 Task: Open independent contractor agreement by upwork template from the template gallery.
Action: Mouse moved to (58, 116)
Screenshot: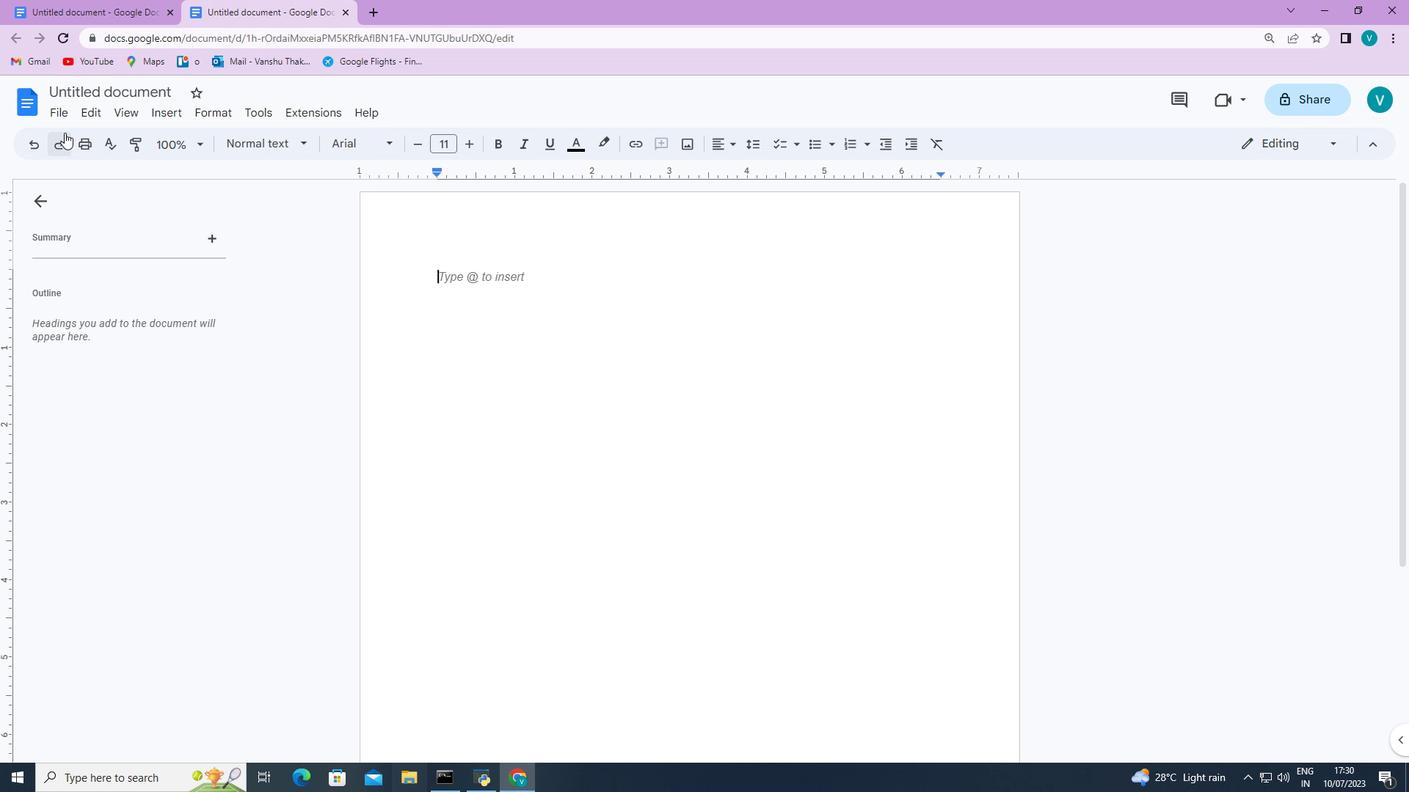 
Action: Mouse pressed left at (58, 116)
Screenshot: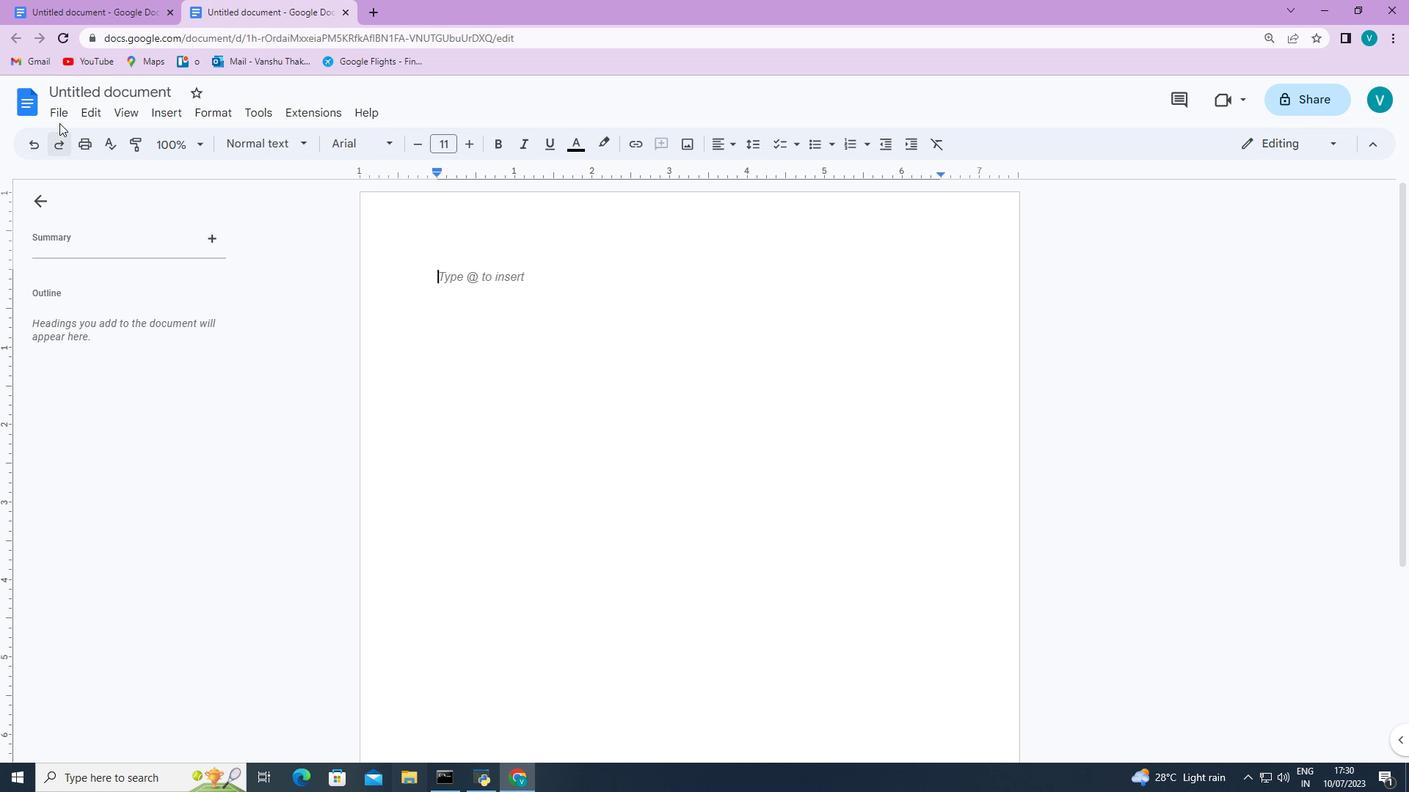 
Action: Mouse moved to (82, 132)
Screenshot: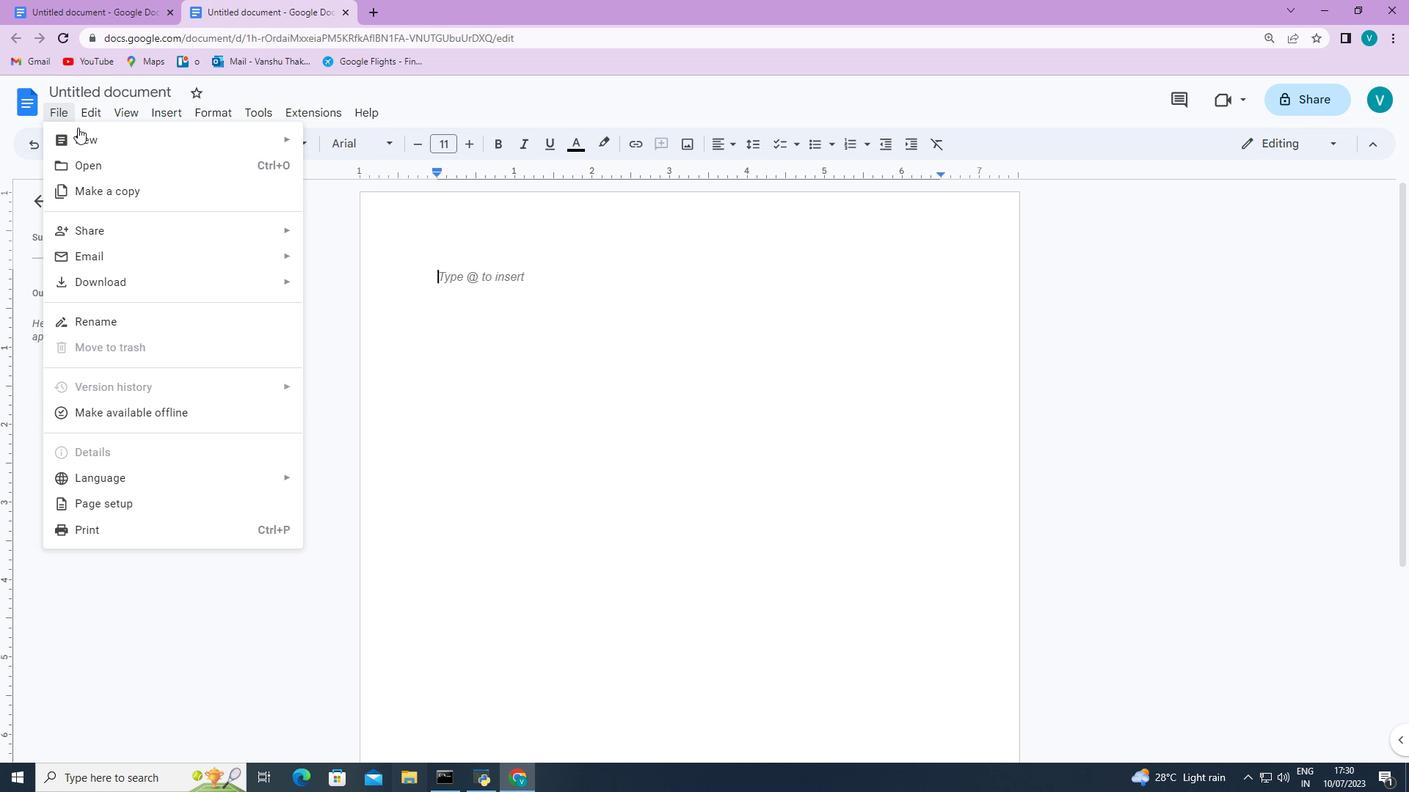 
Action: Mouse pressed left at (82, 132)
Screenshot: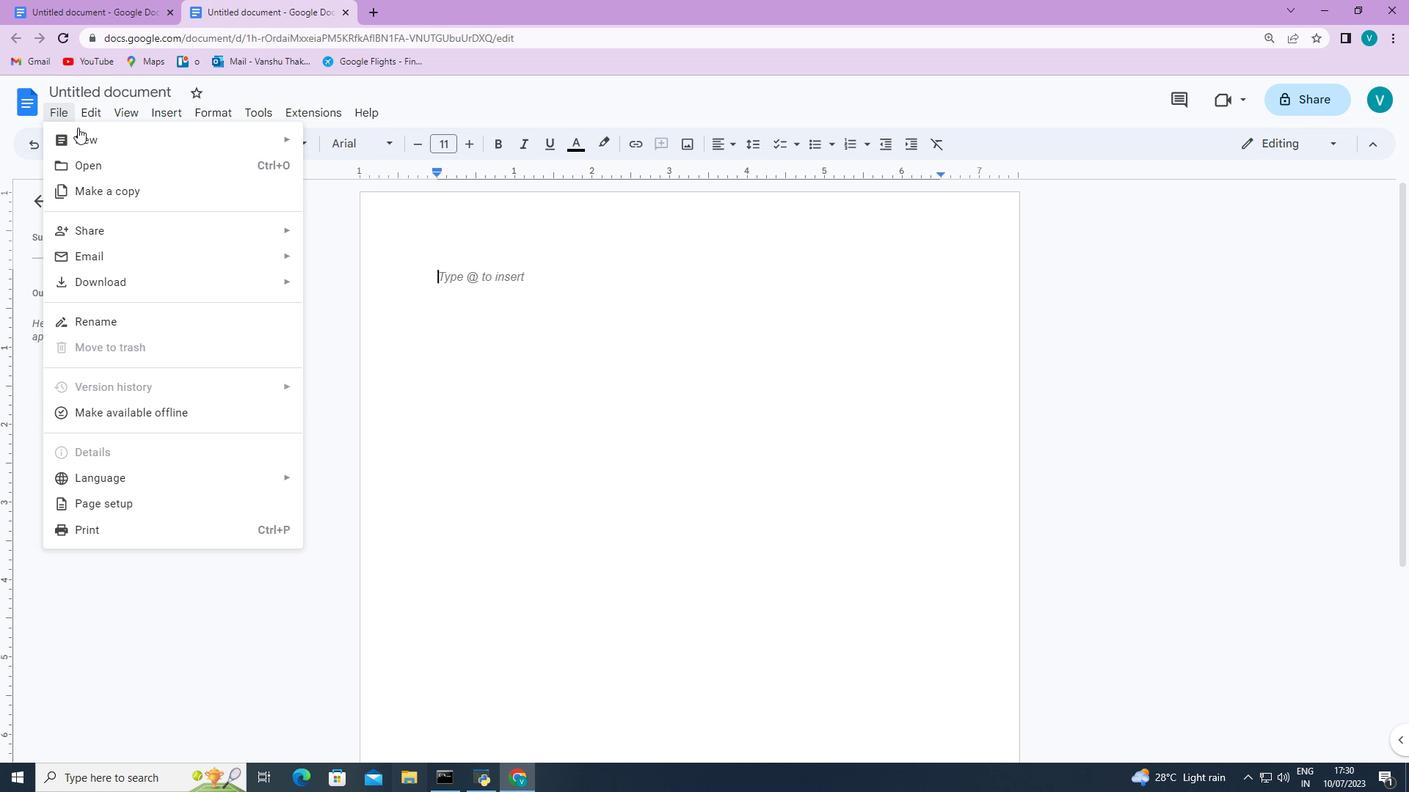 
Action: Mouse moved to (353, 175)
Screenshot: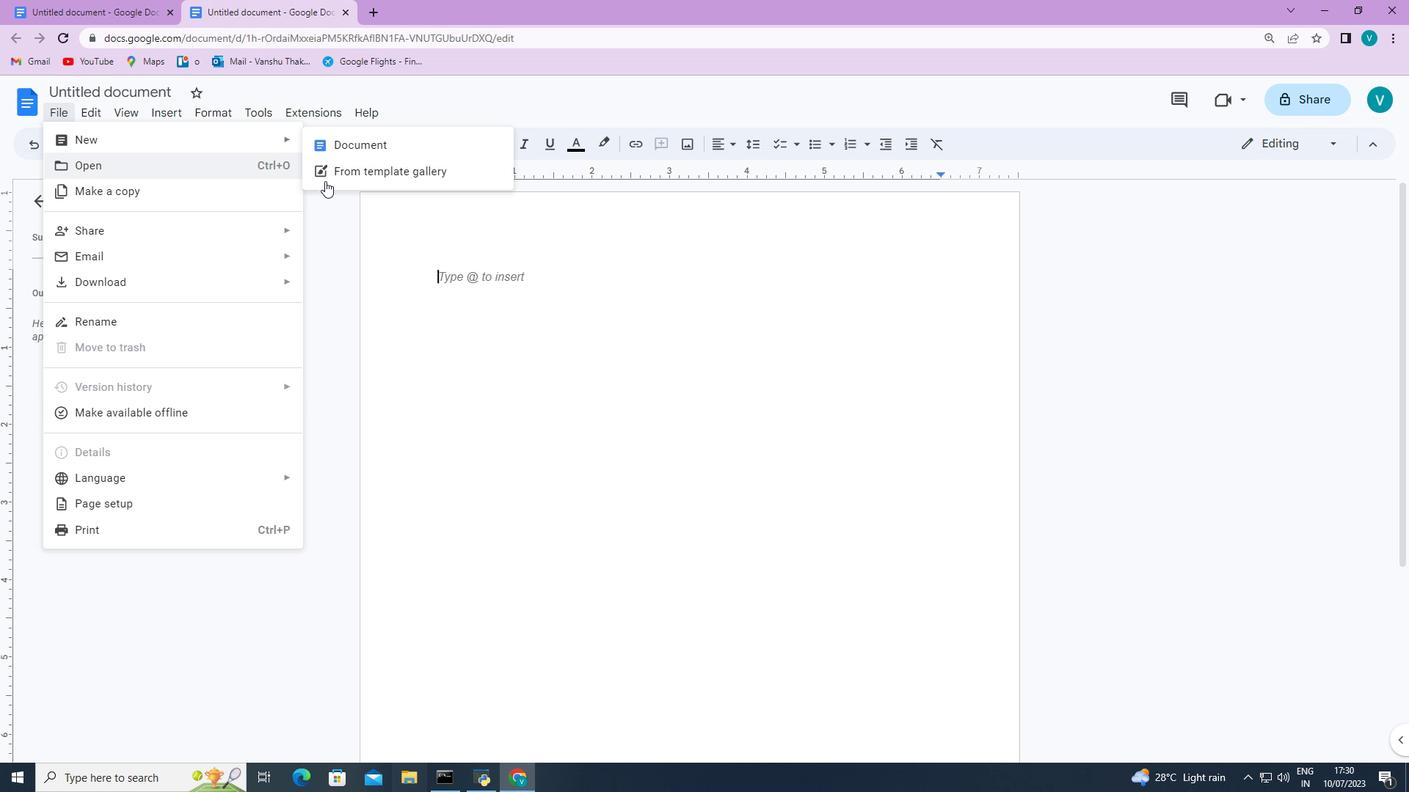 
Action: Mouse pressed left at (353, 175)
Screenshot: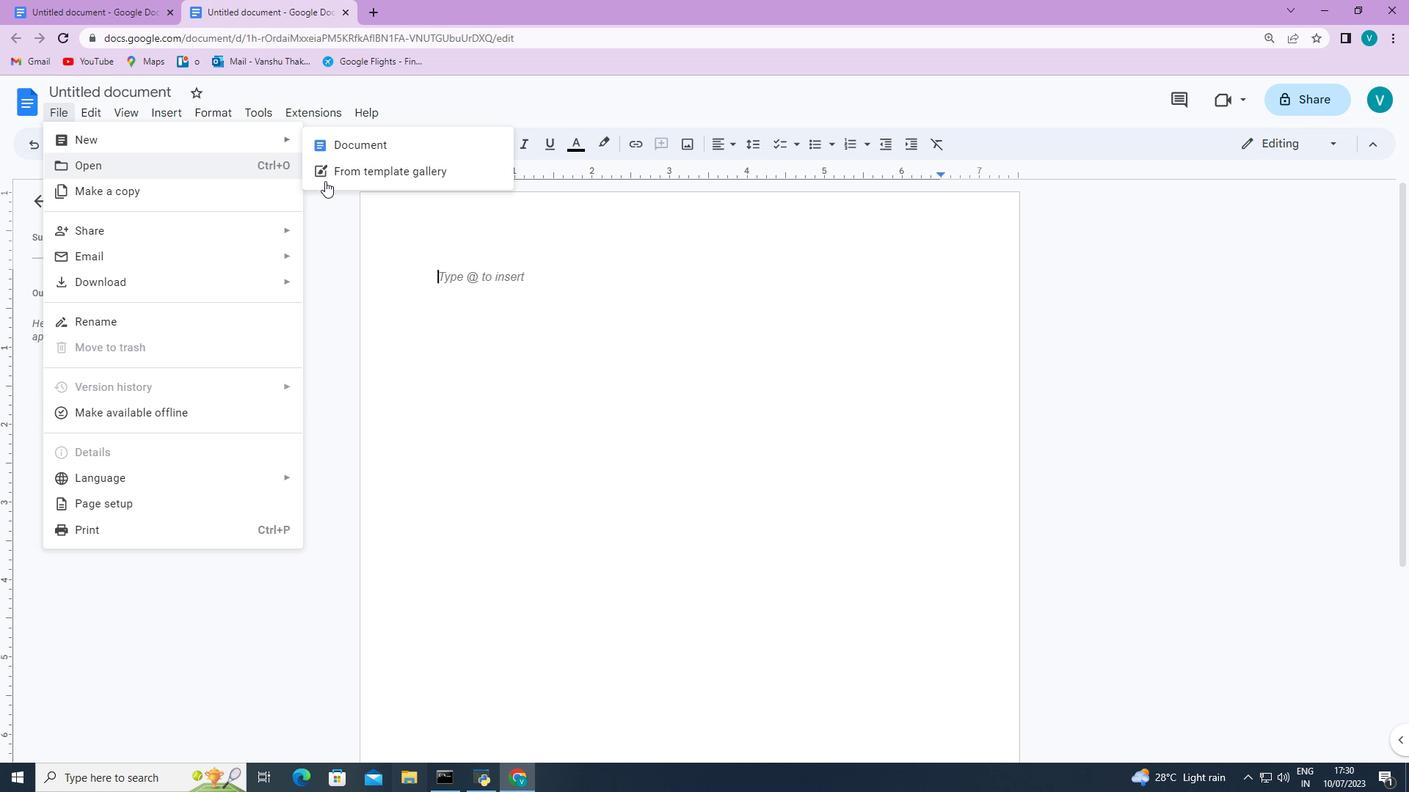 
Action: Mouse moved to (527, 349)
Screenshot: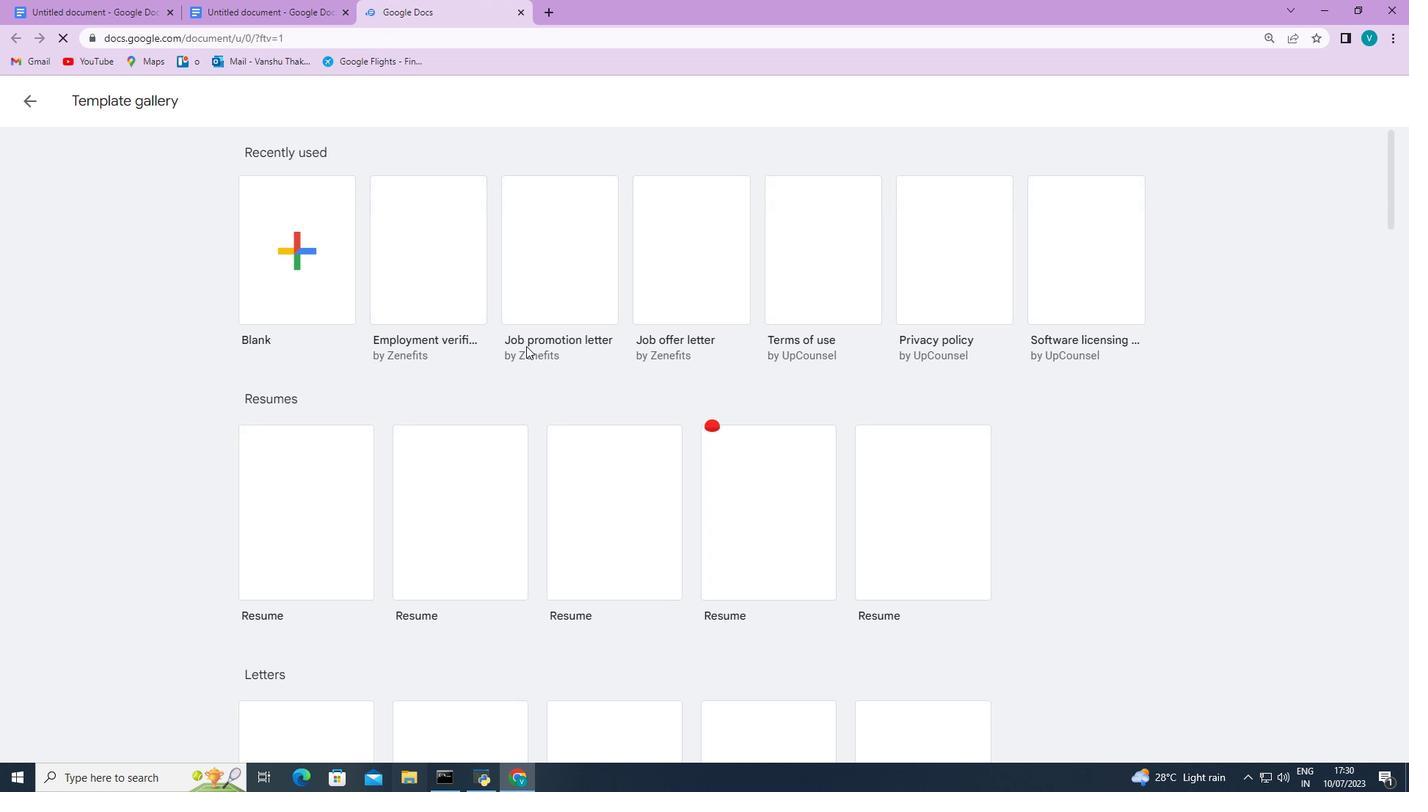 
Action: Mouse scrolled (527, 347) with delta (0, 0)
Screenshot: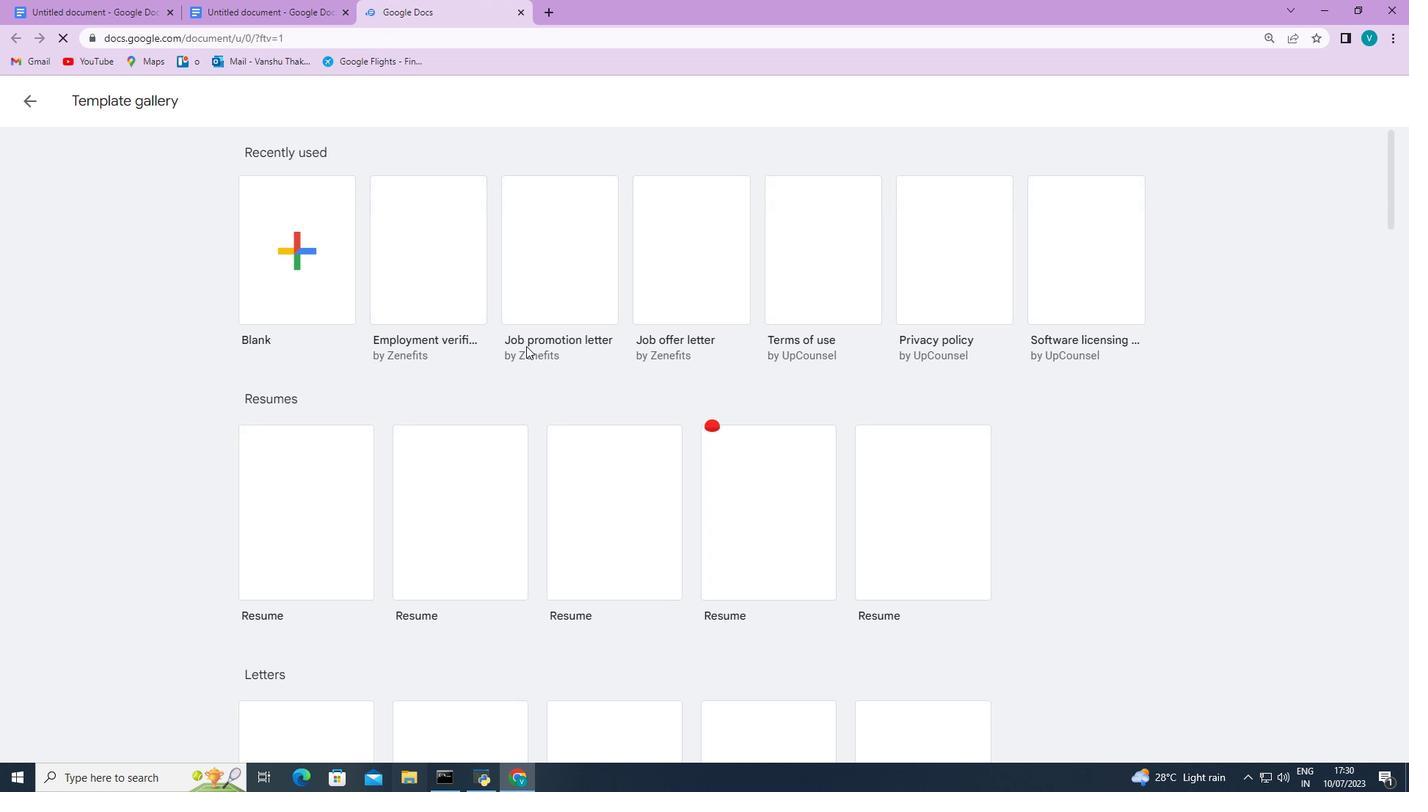
Action: Mouse moved to (530, 352)
Screenshot: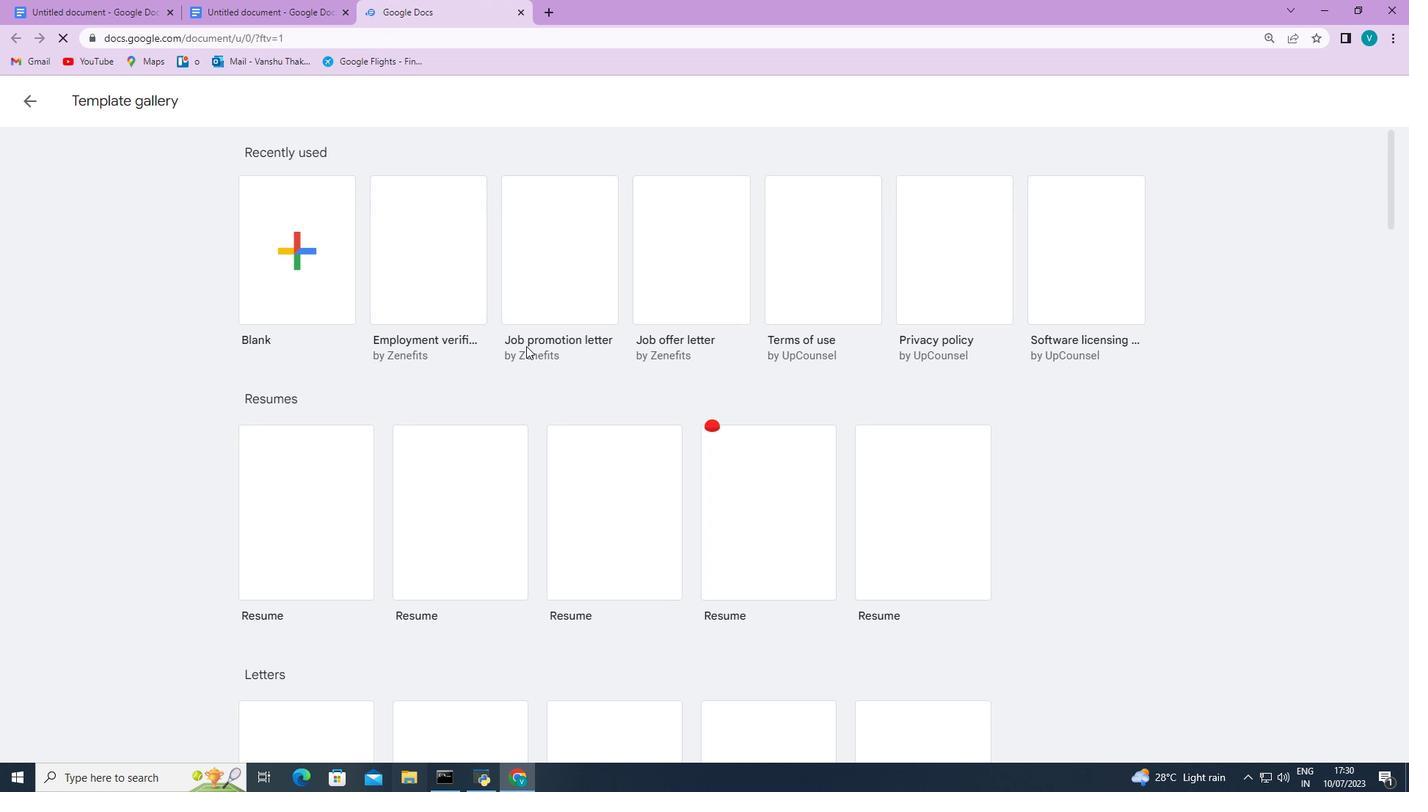 
Action: Mouse scrolled (530, 351) with delta (0, 0)
Screenshot: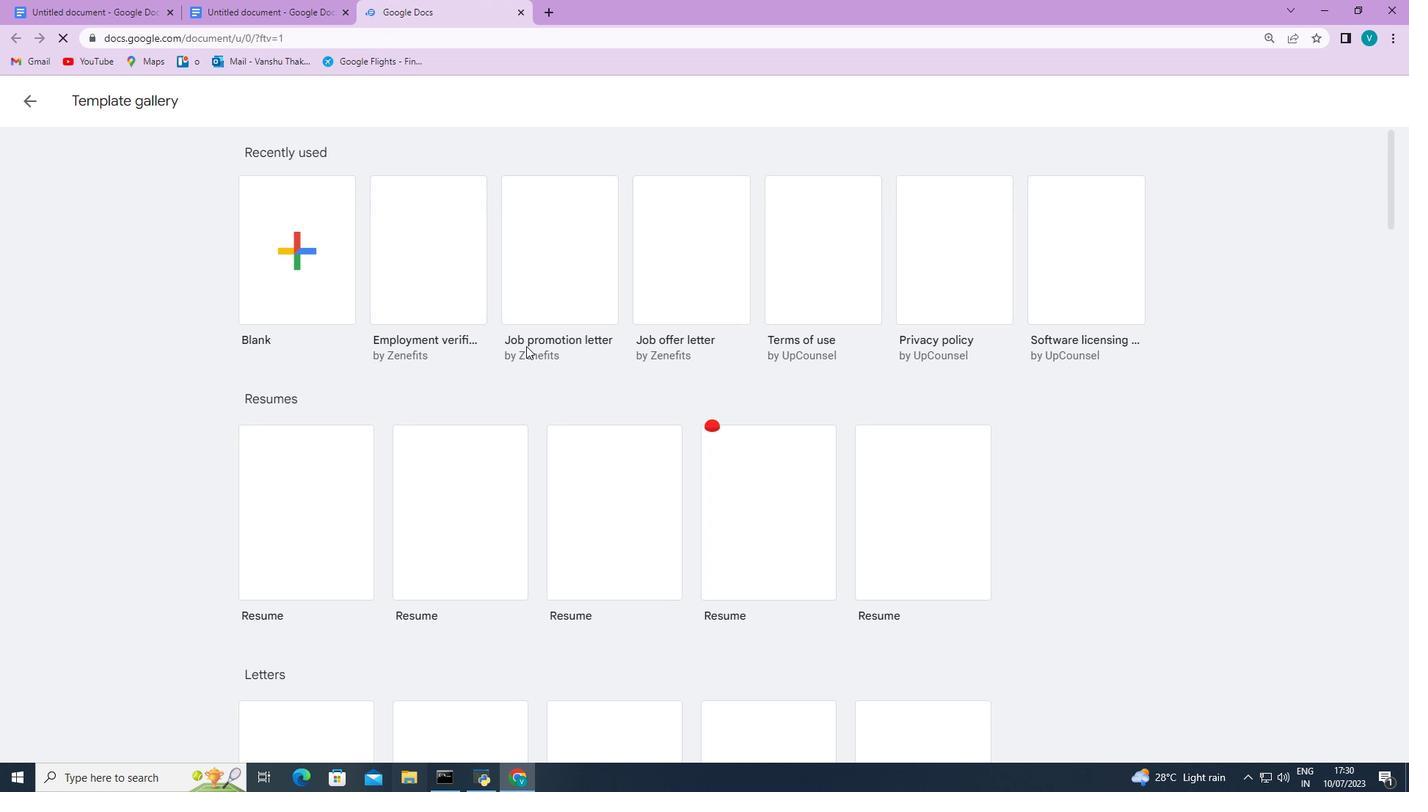 
Action: Mouse moved to (531, 355)
Screenshot: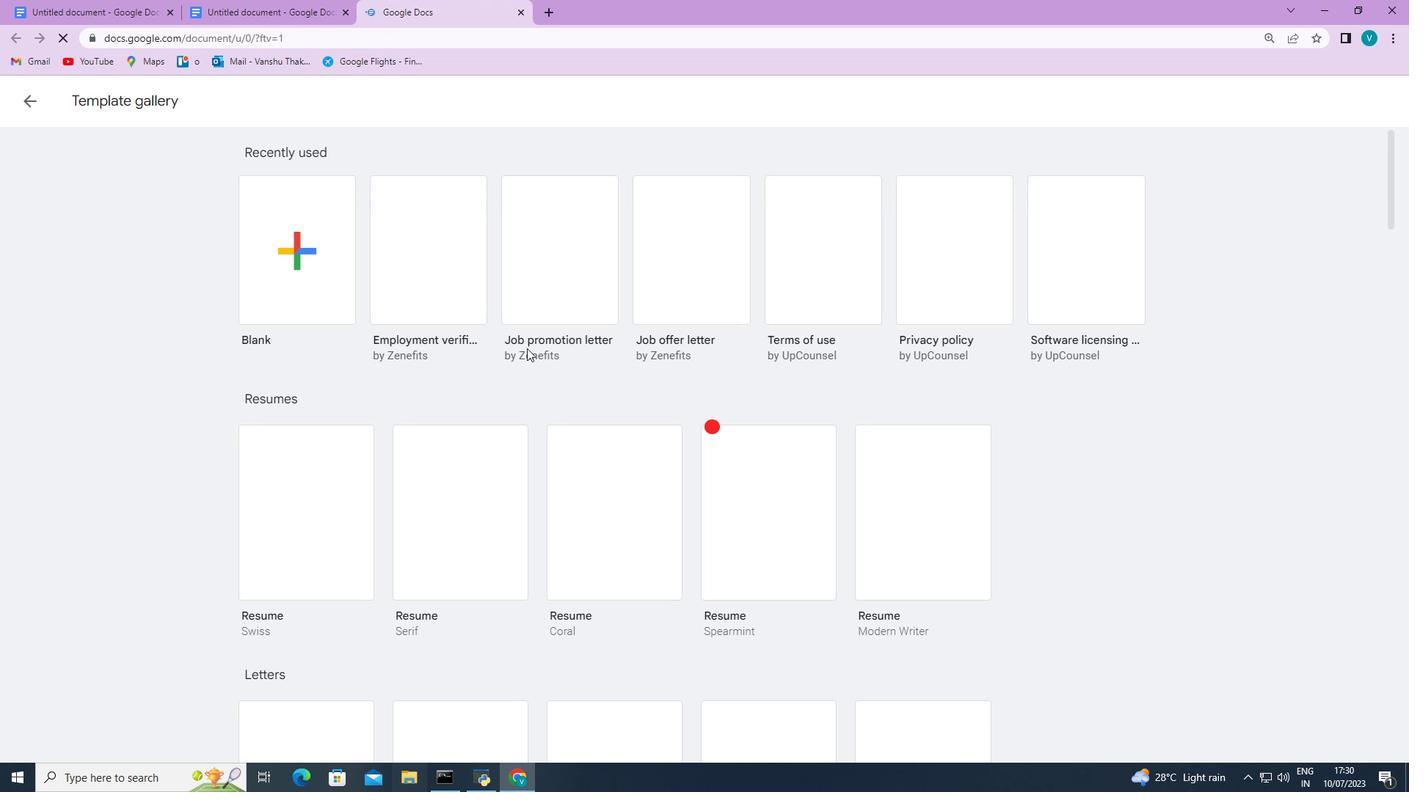 
Action: Mouse scrolled (531, 354) with delta (0, 0)
Screenshot: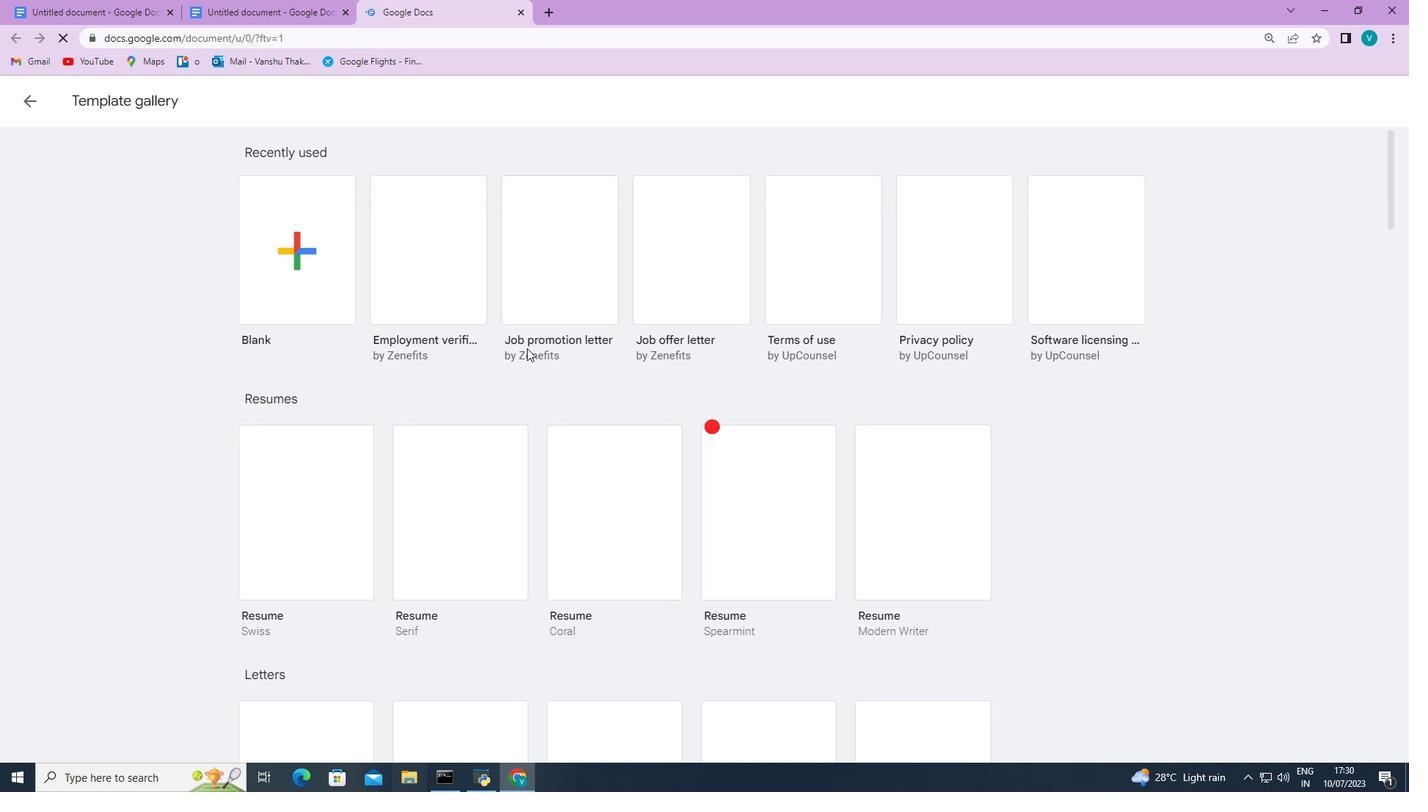 
Action: Mouse moved to (532, 356)
Screenshot: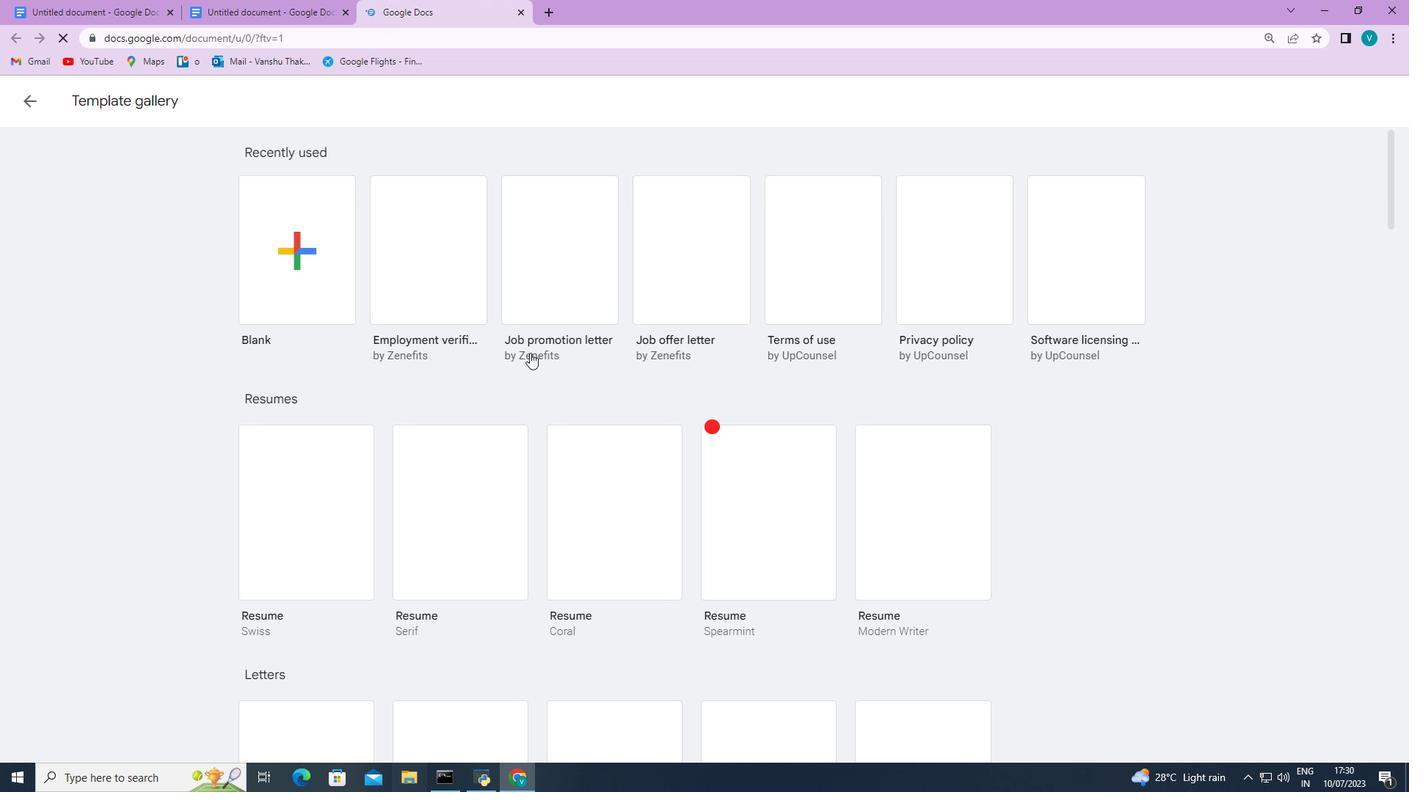 
Action: Mouse scrolled (532, 355) with delta (0, 0)
Screenshot: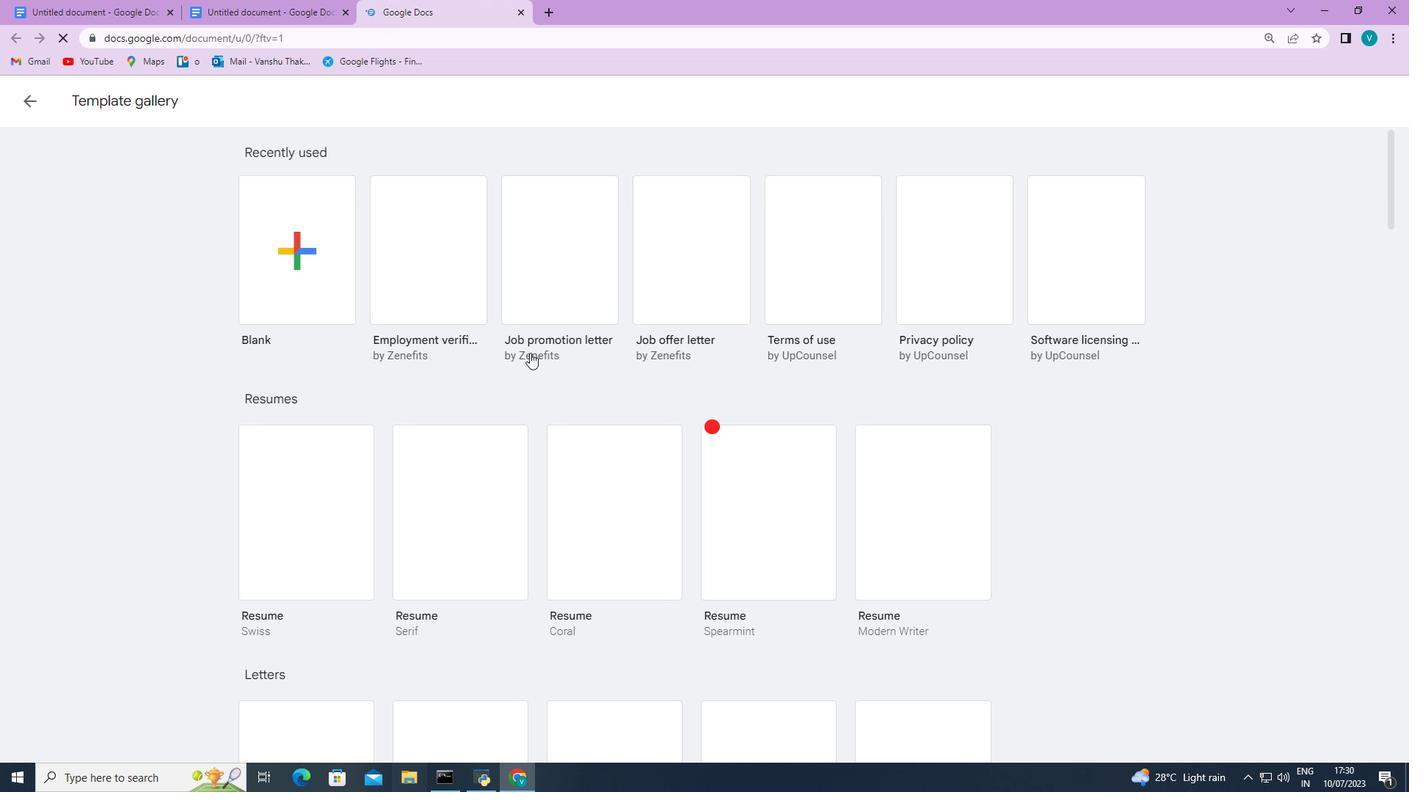 
Action: Mouse moved to (532, 356)
Screenshot: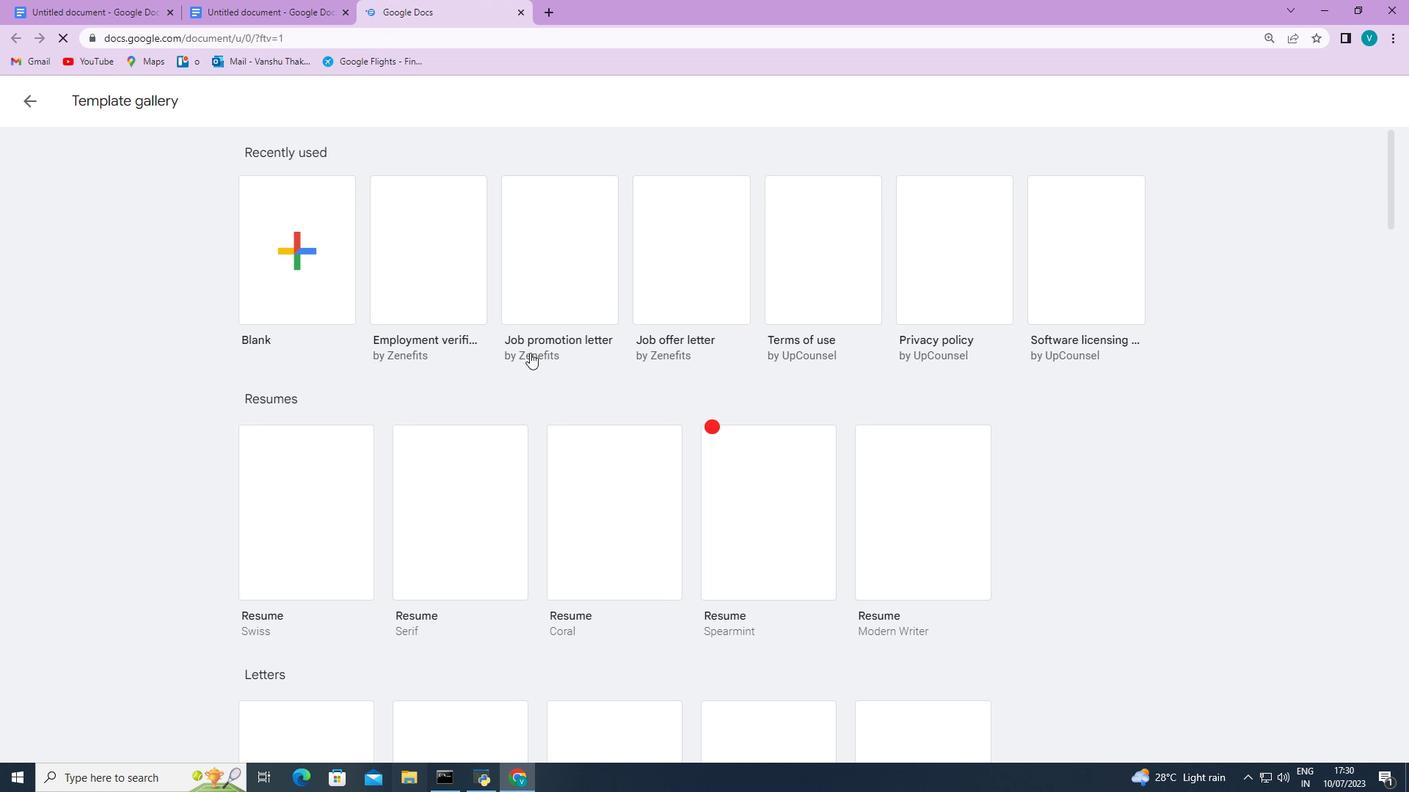 
Action: Mouse scrolled (532, 355) with delta (0, 0)
Screenshot: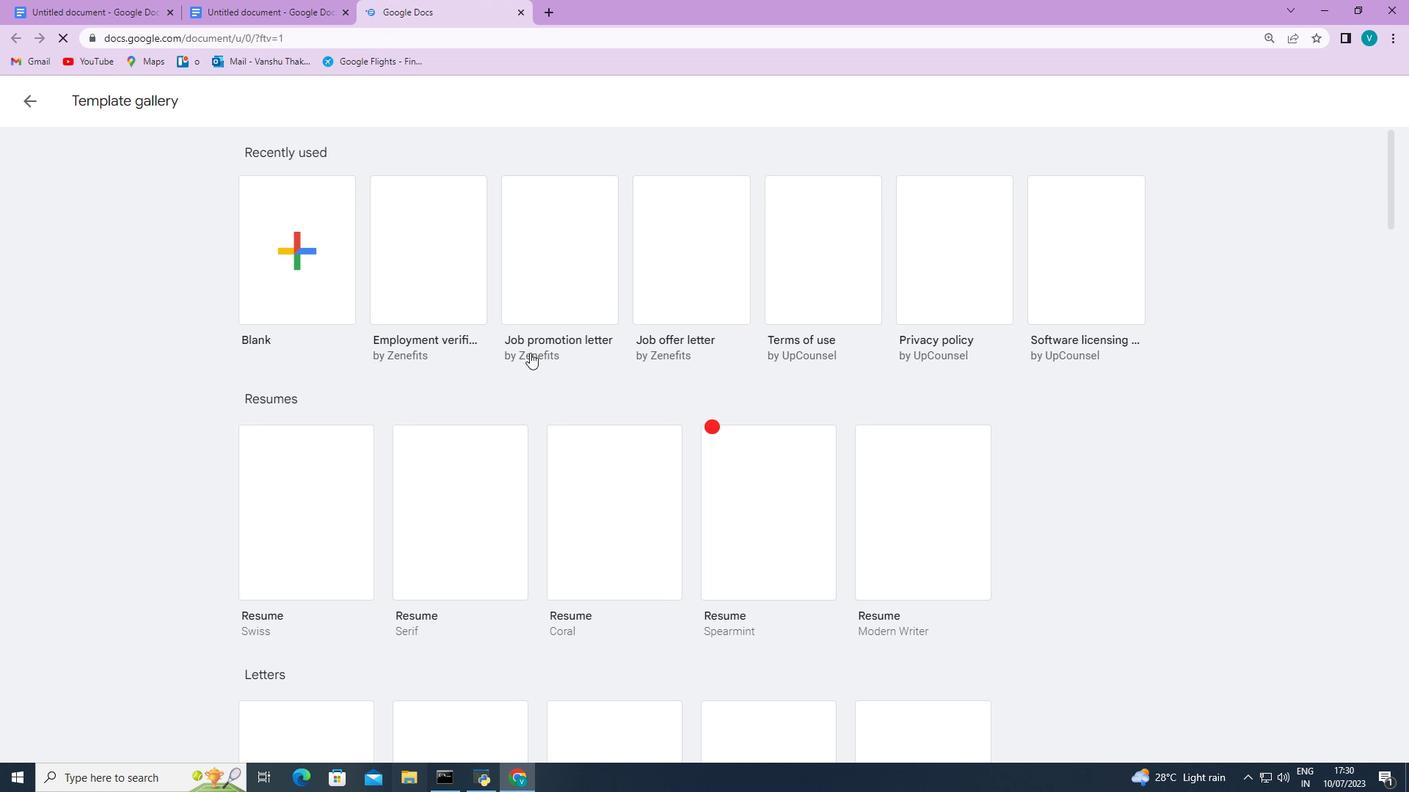 
Action: Mouse moved to (532, 356)
Screenshot: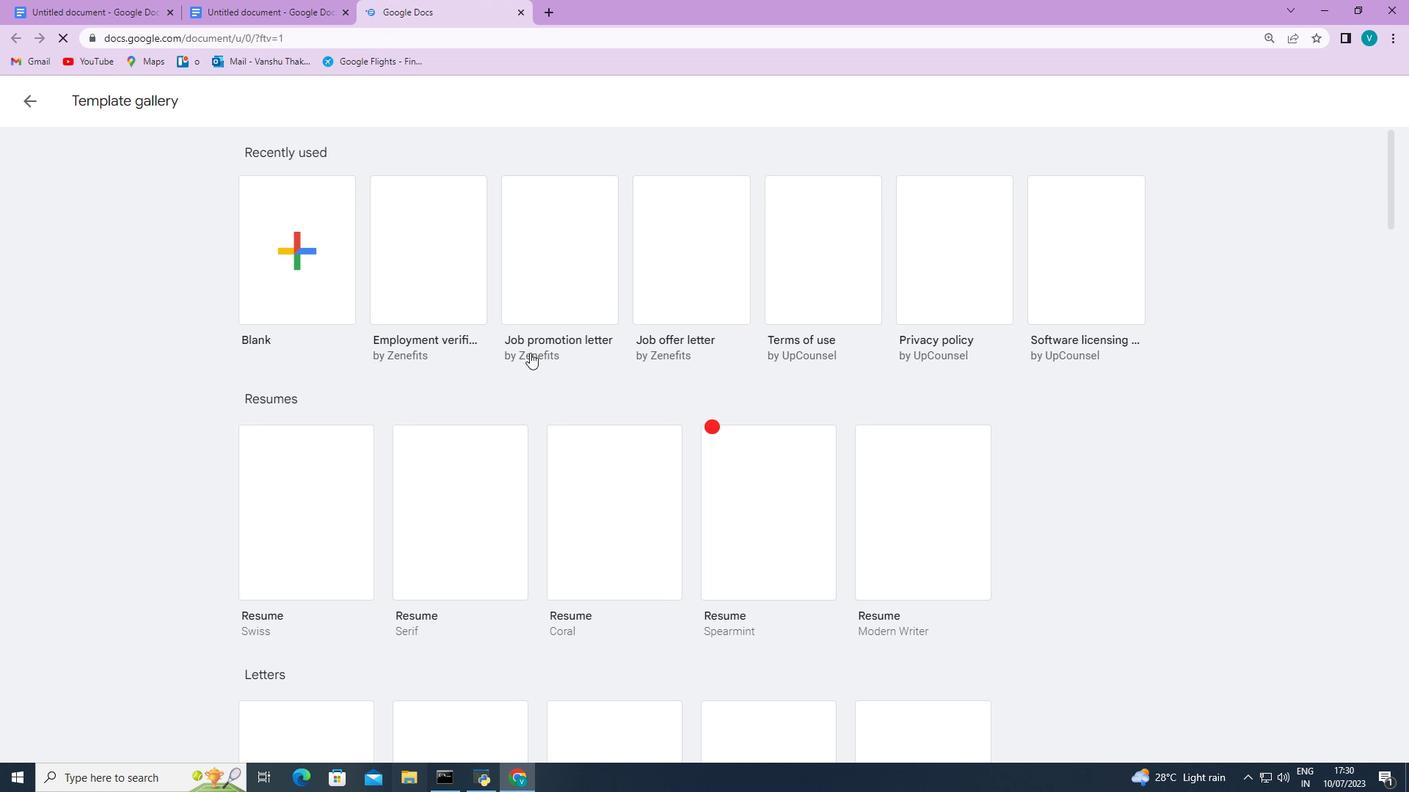 
Action: Mouse scrolled (532, 356) with delta (0, 0)
Screenshot: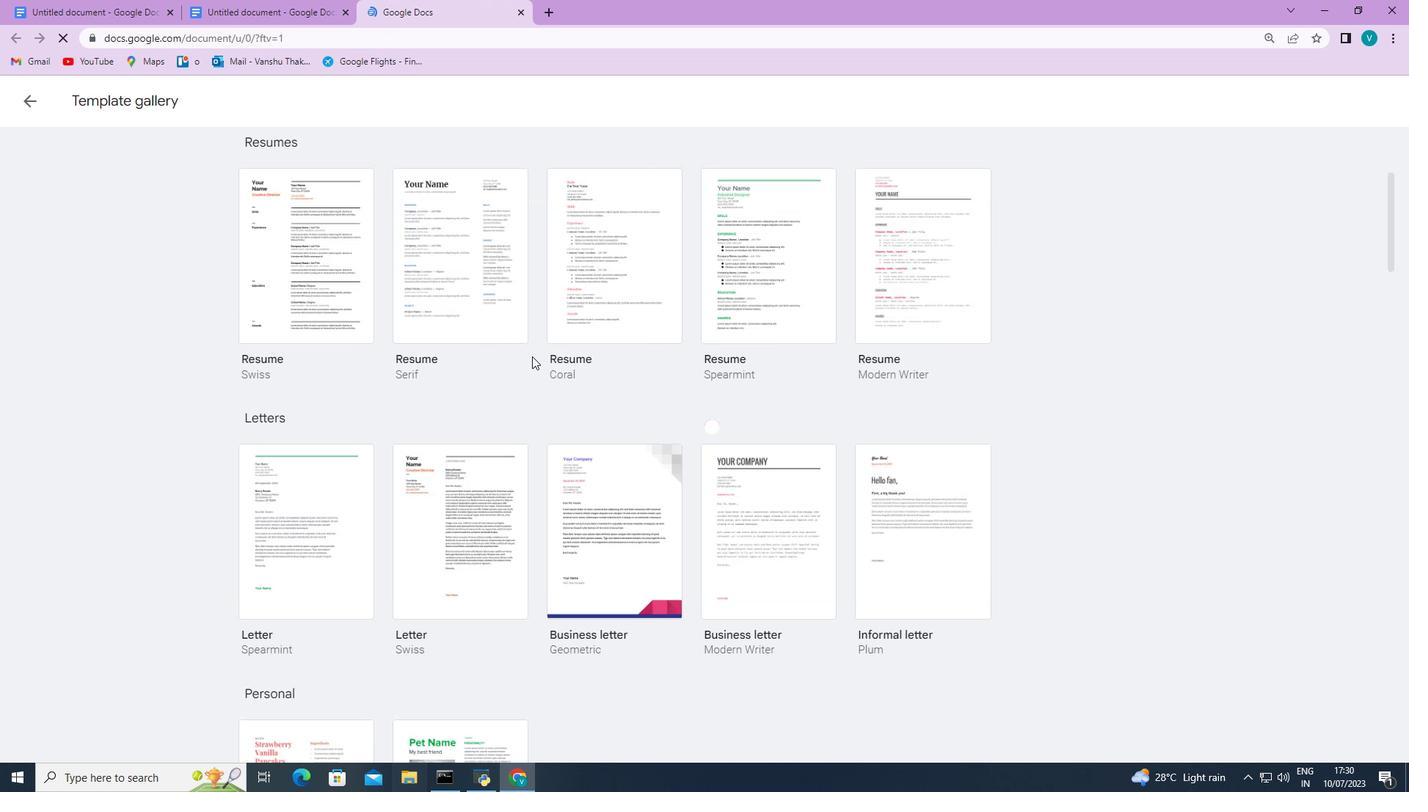 
Action: Mouse scrolled (532, 356) with delta (0, 0)
Screenshot: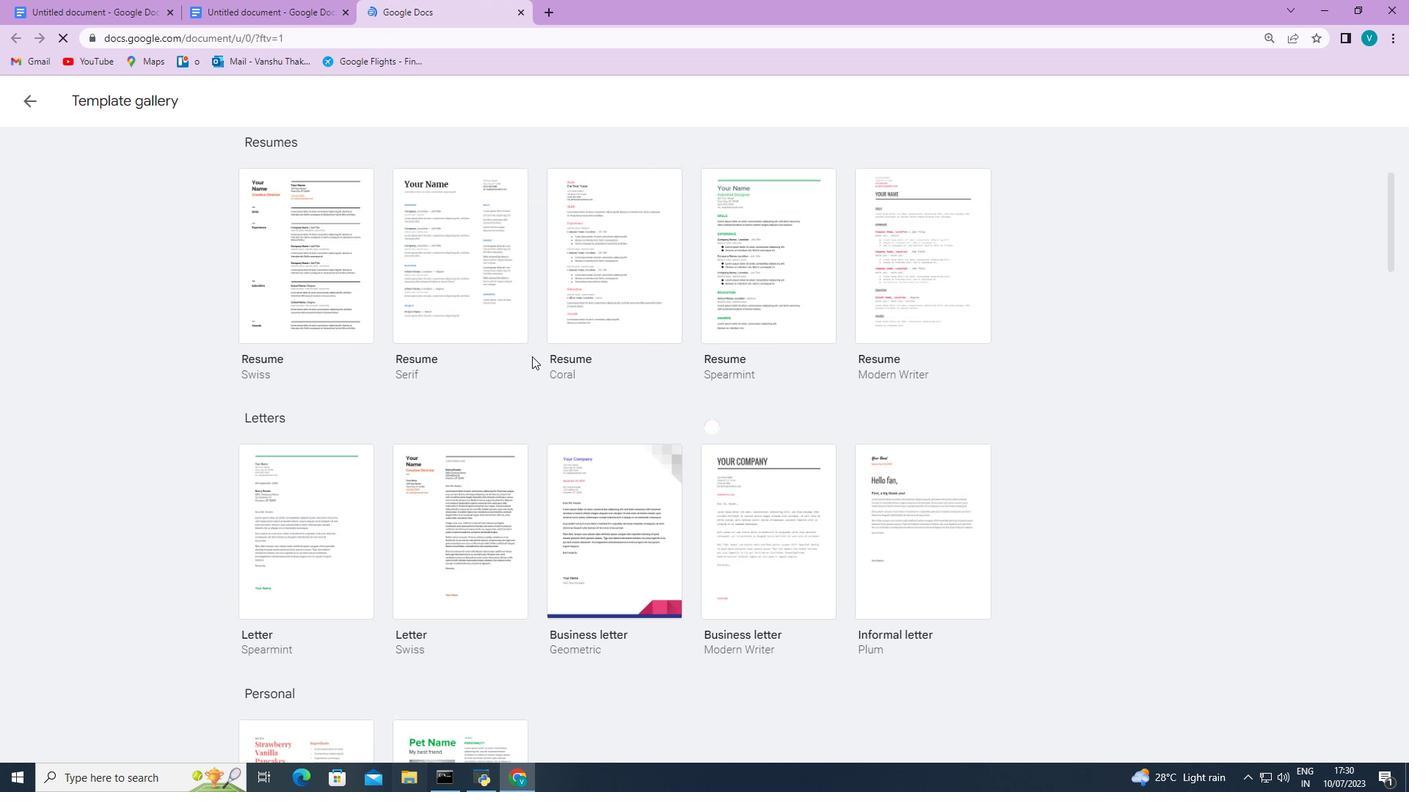 
Action: Mouse scrolled (532, 356) with delta (0, 0)
Screenshot: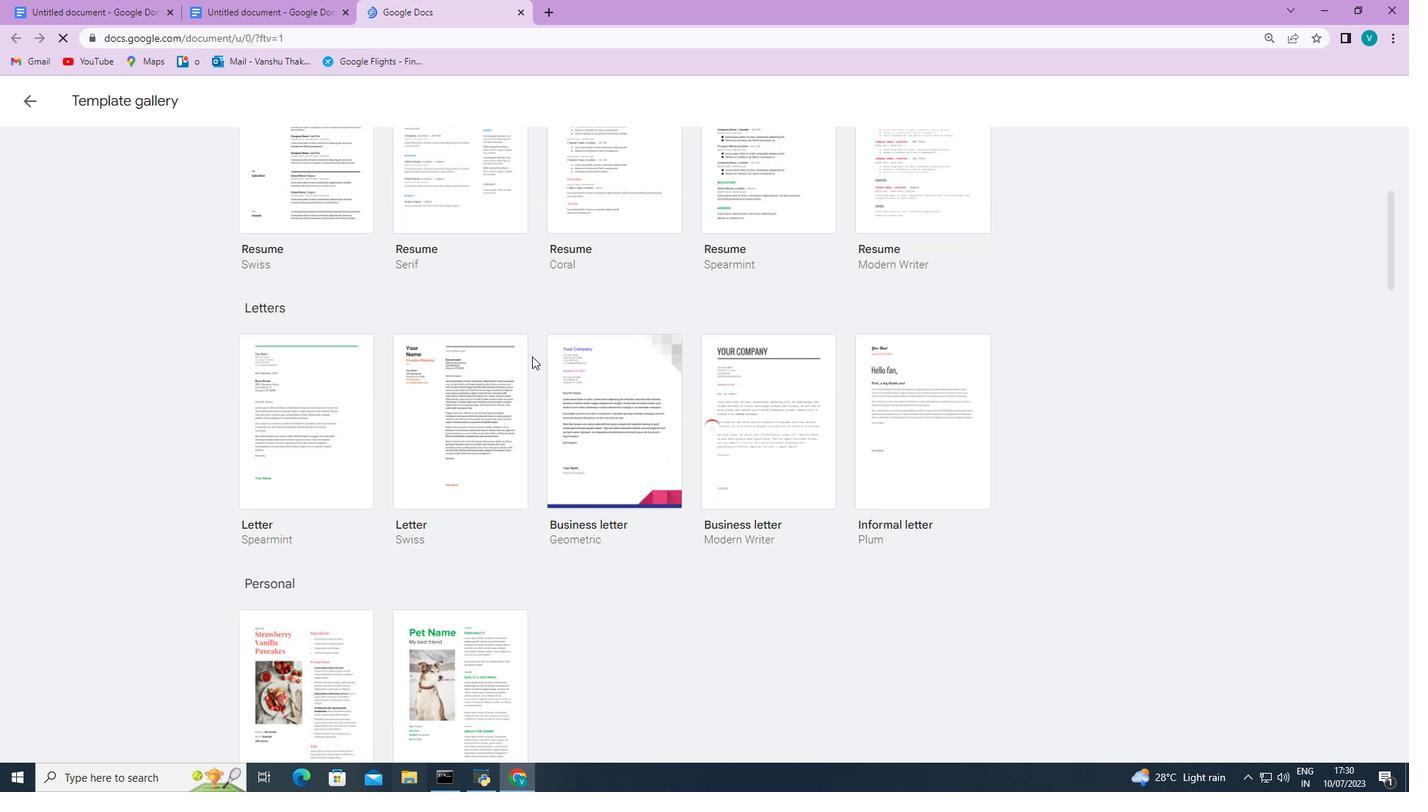 
Action: Mouse scrolled (532, 356) with delta (0, 0)
Screenshot: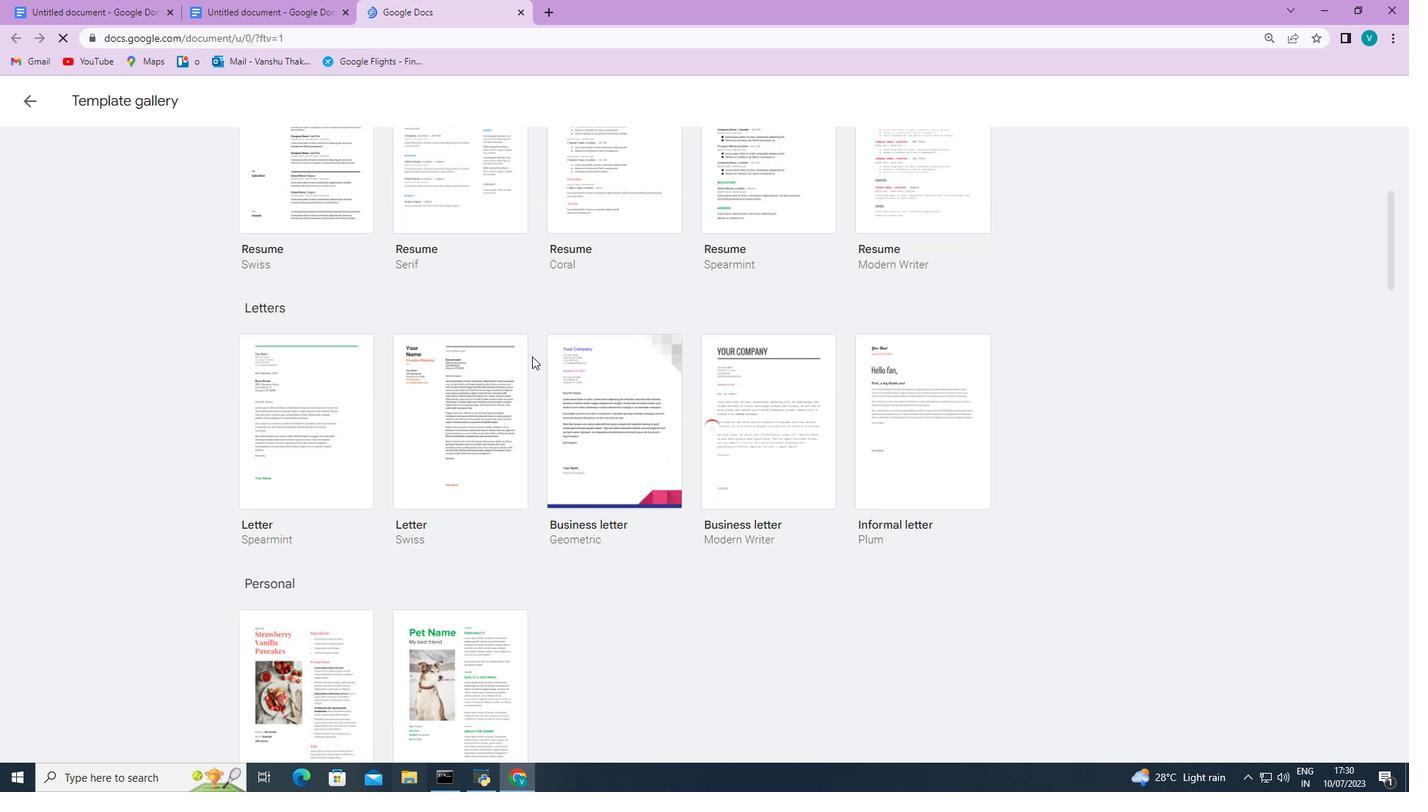 
Action: Mouse scrolled (532, 356) with delta (0, 0)
Screenshot: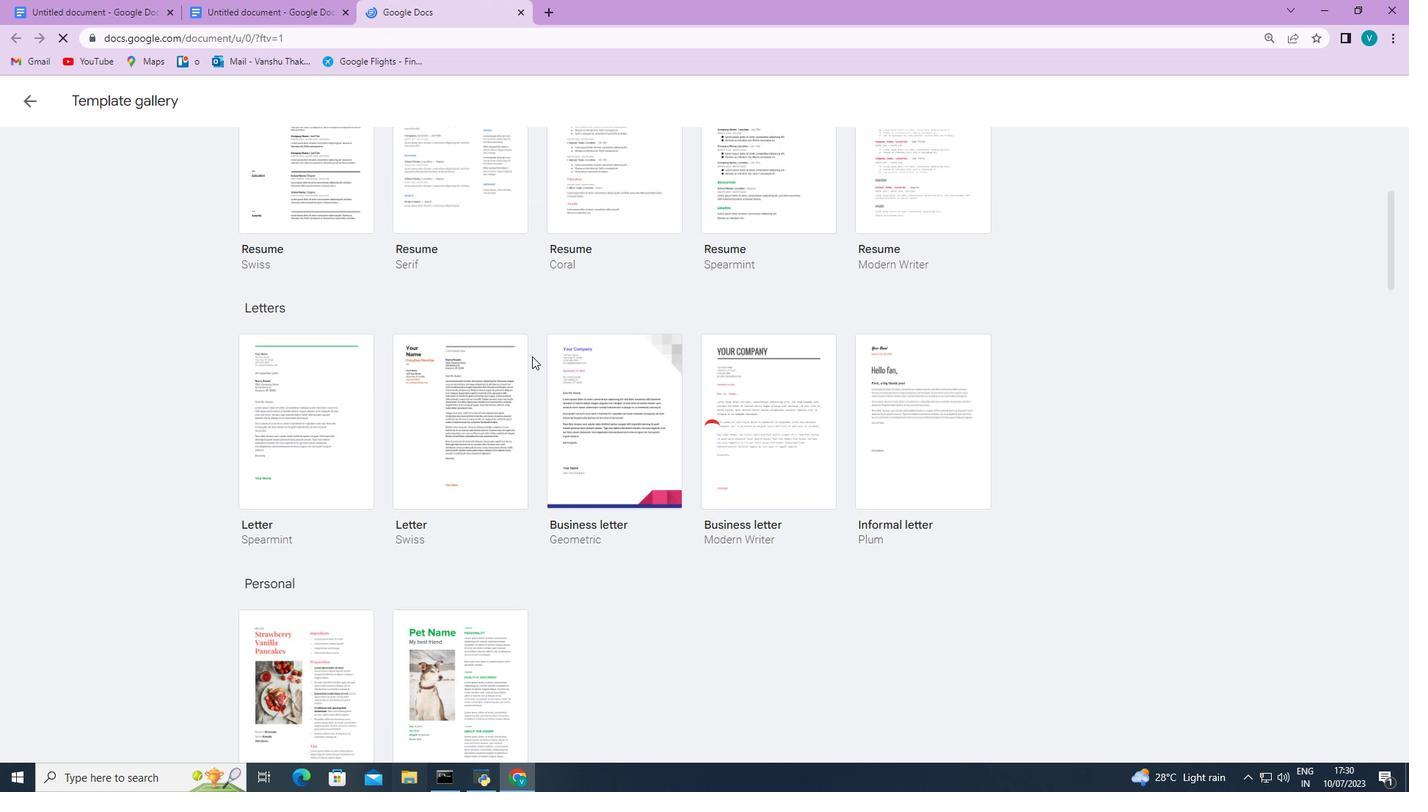 
Action: Mouse scrolled (532, 356) with delta (0, 0)
Screenshot: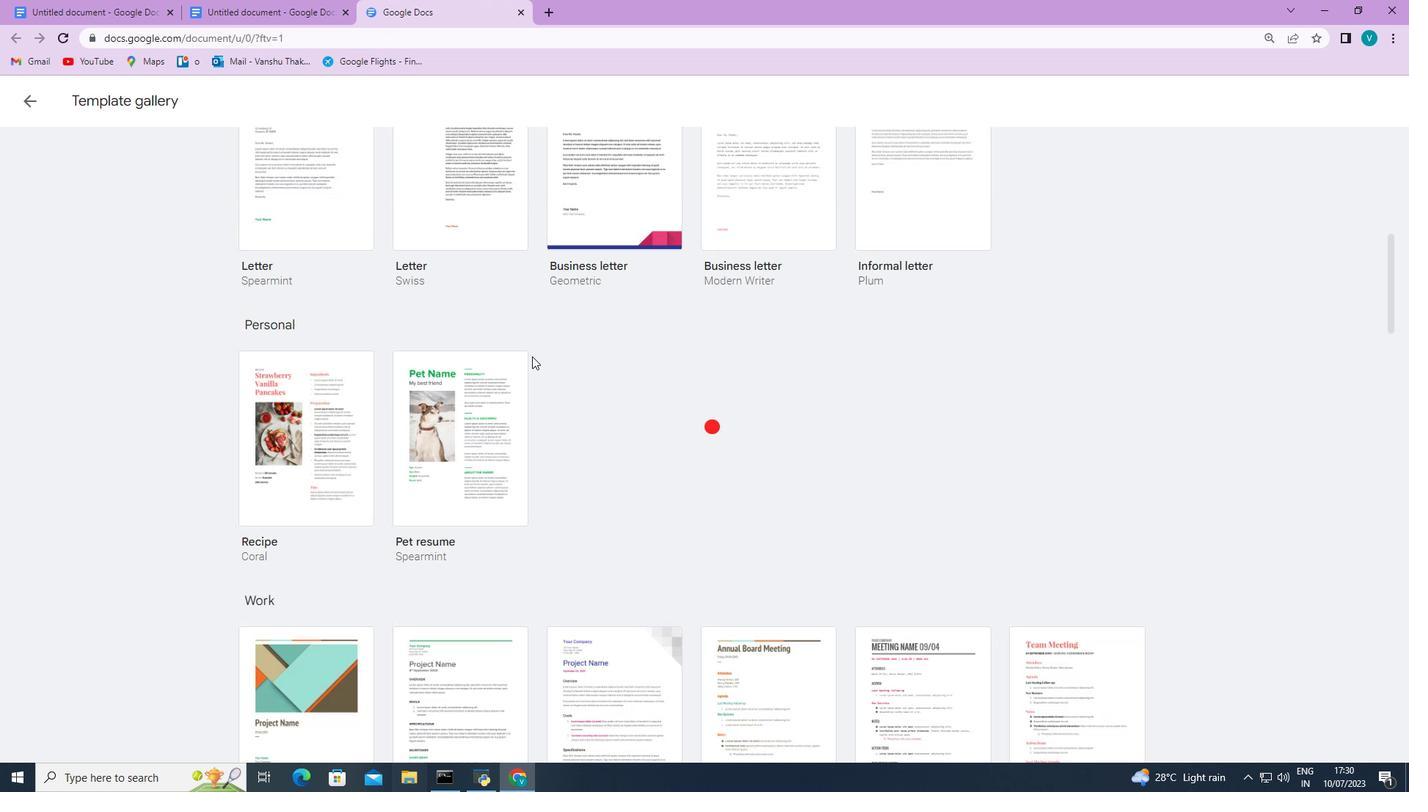 
Action: Mouse scrolled (532, 356) with delta (0, 0)
Screenshot: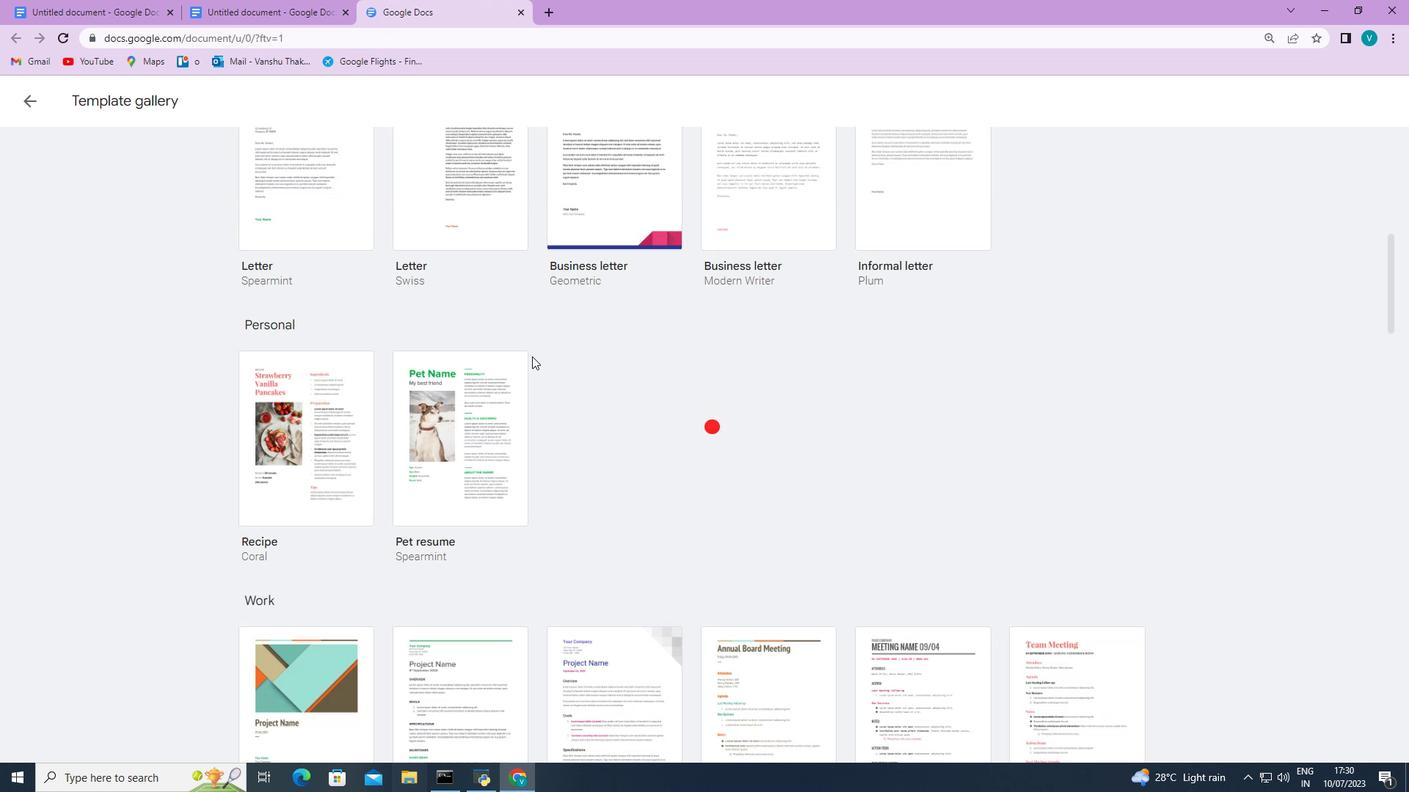 
Action: Mouse scrolled (532, 356) with delta (0, 0)
Screenshot: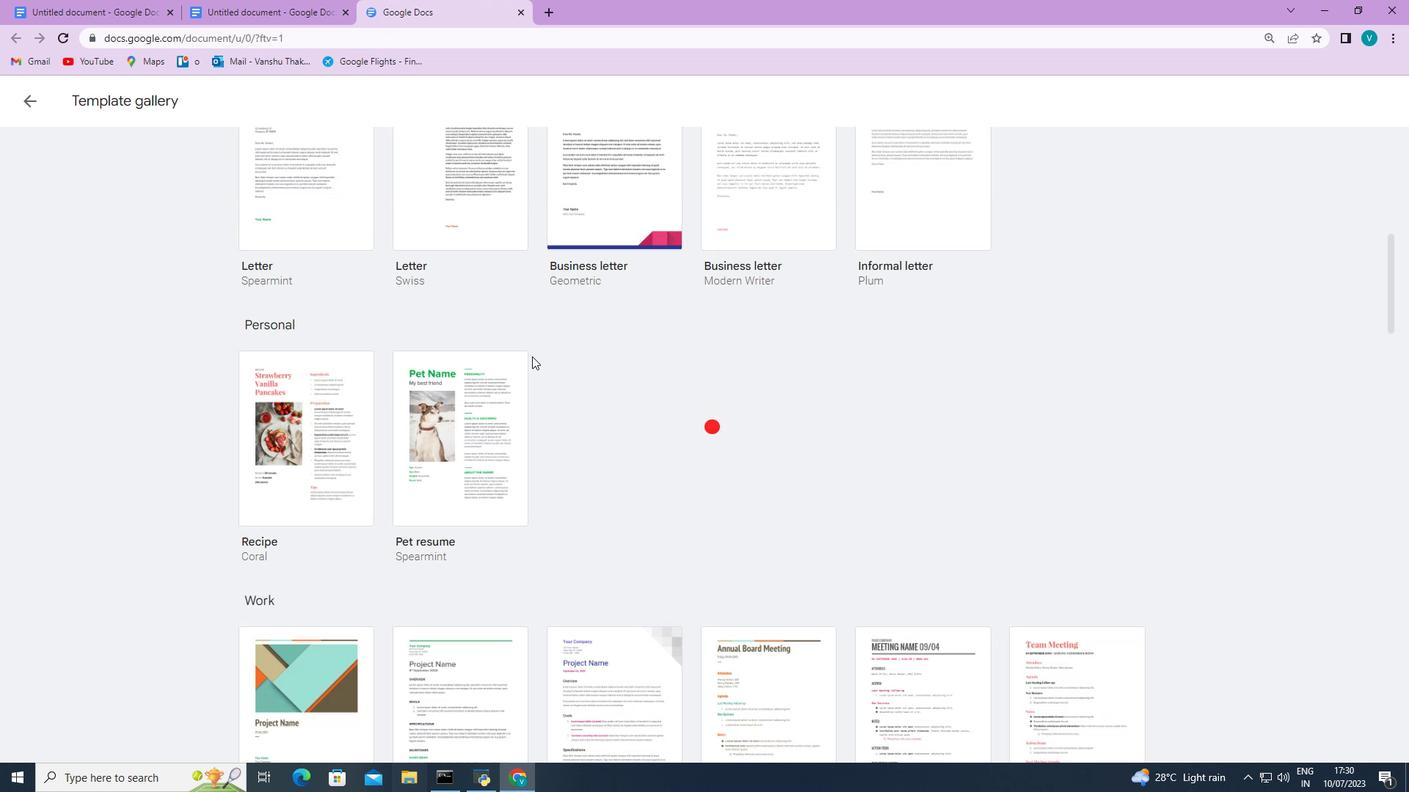 
Action: Mouse scrolled (532, 356) with delta (0, 0)
Screenshot: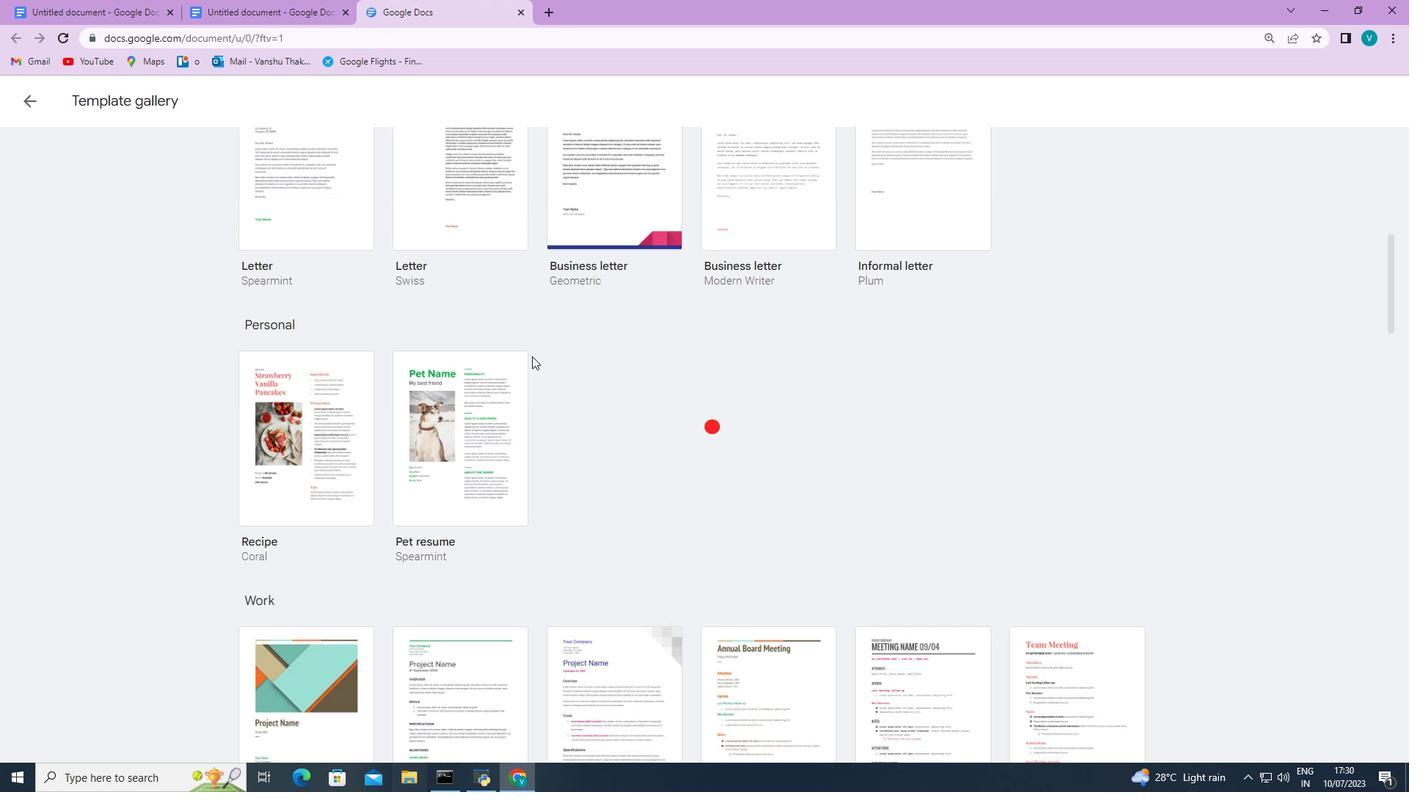 
Action: Mouse scrolled (532, 356) with delta (0, 0)
Screenshot: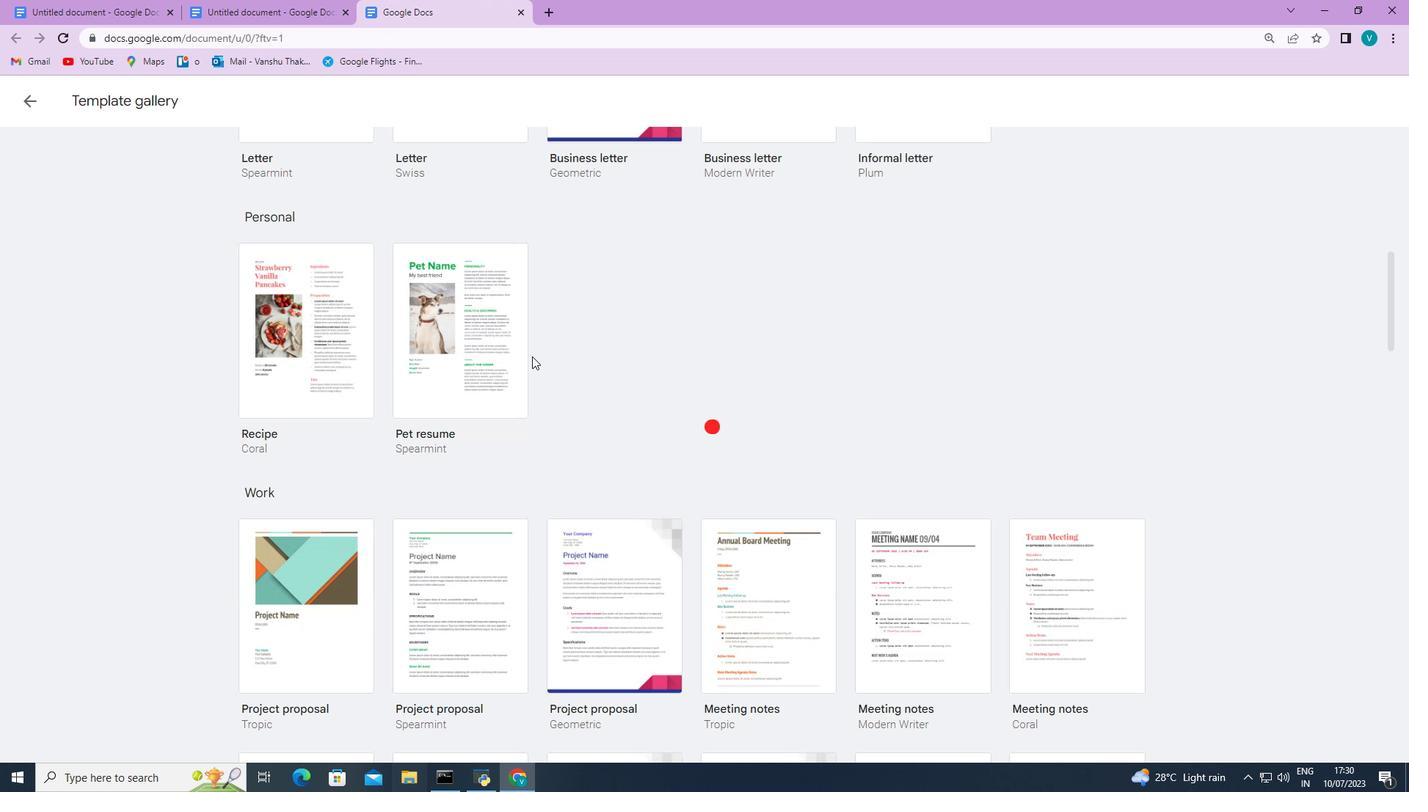 
Action: Mouse scrolled (532, 356) with delta (0, 0)
Screenshot: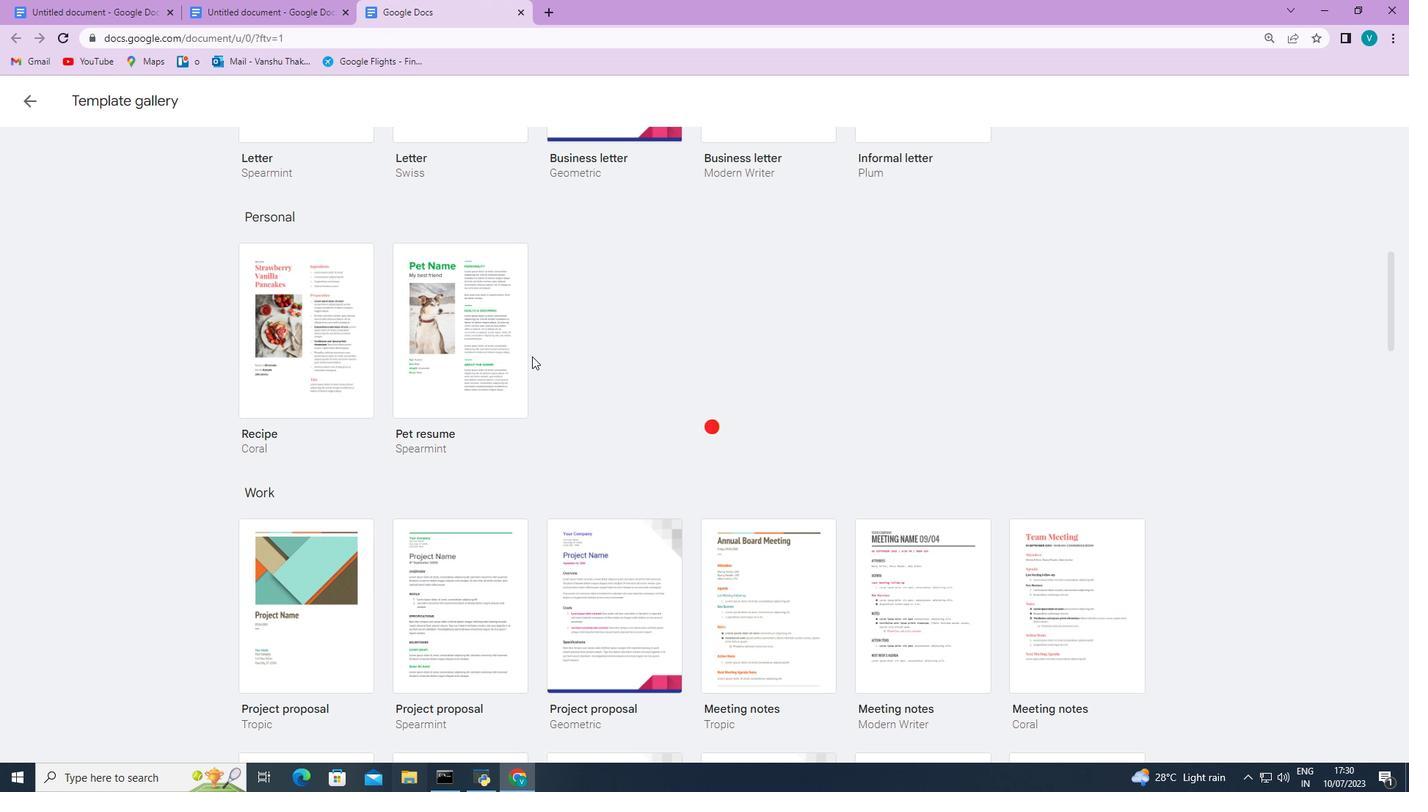 
Action: Mouse scrolled (532, 356) with delta (0, 0)
Screenshot: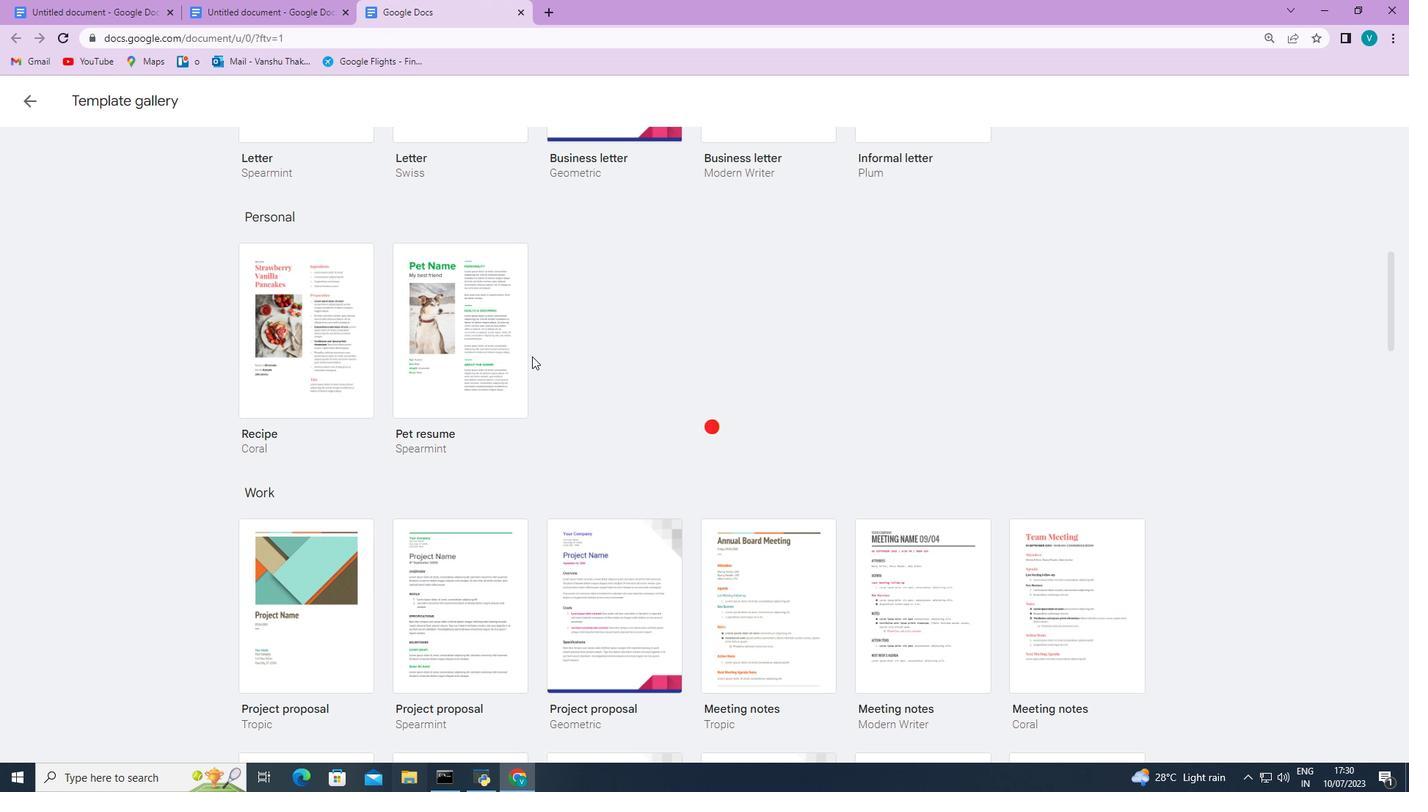 
Action: Mouse scrolled (532, 356) with delta (0, 0)
Screenshot: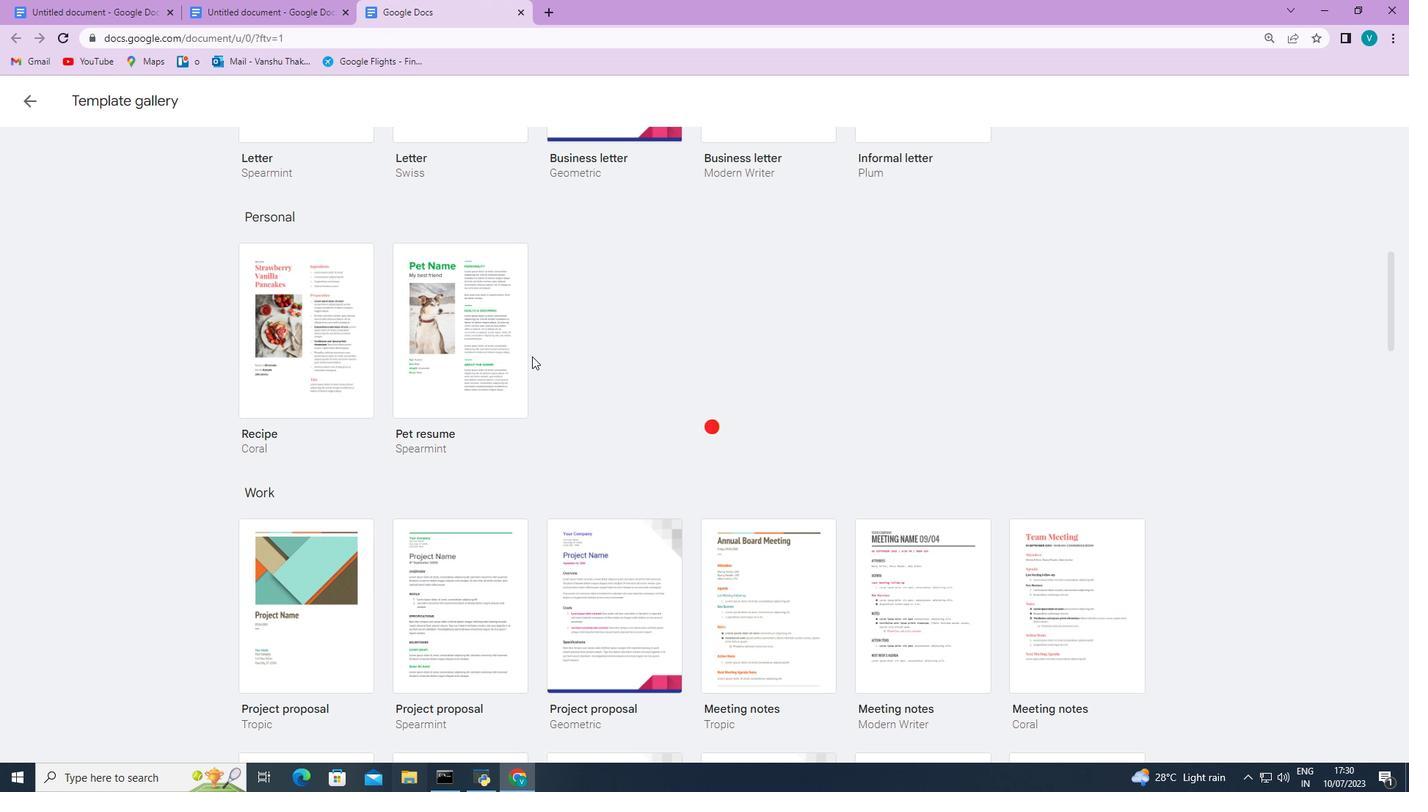 
Action: Mouse scrolled (532, 356) with delta (0, 0)
Screenshot: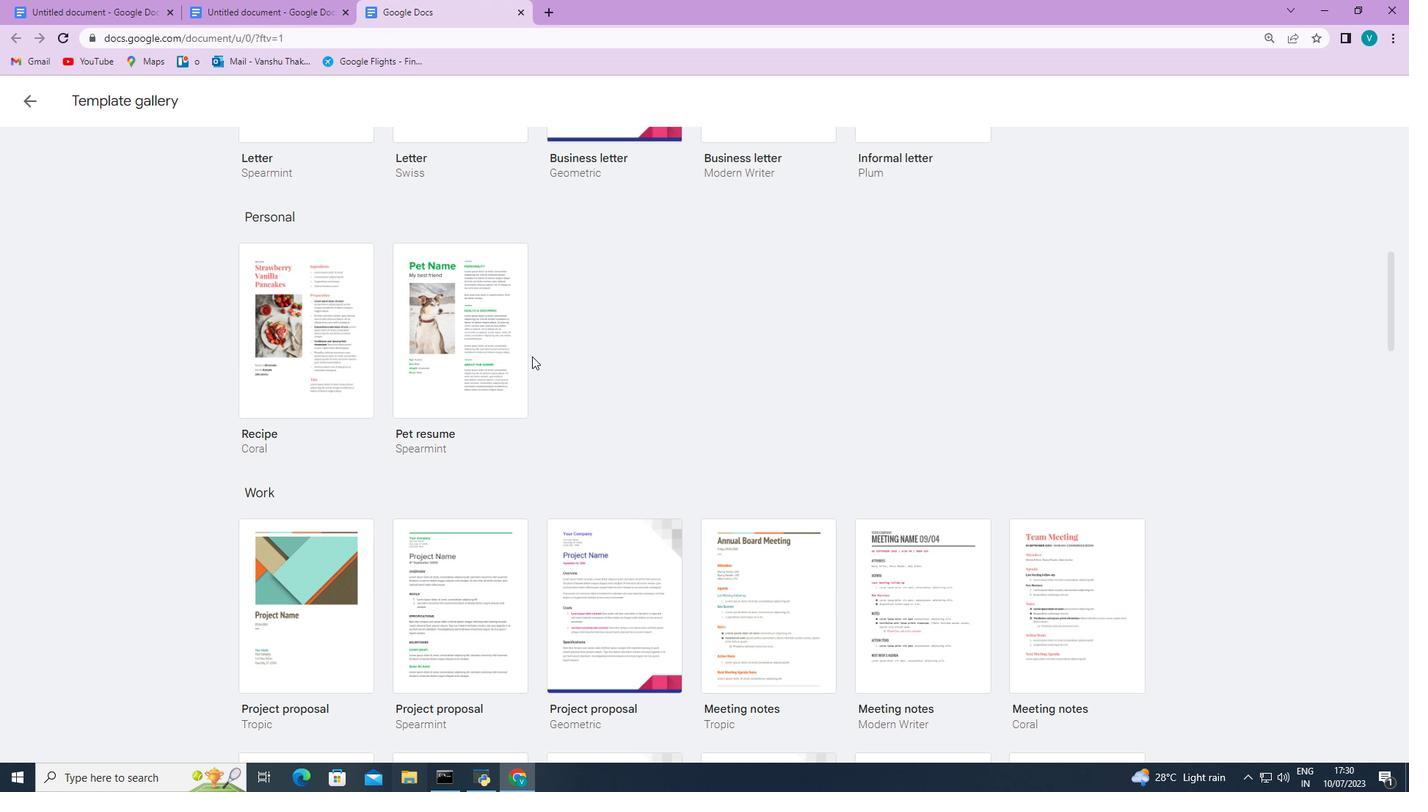 
Action: Mouse scrolled (532, 356) with delta (0, 0)
Screenshot: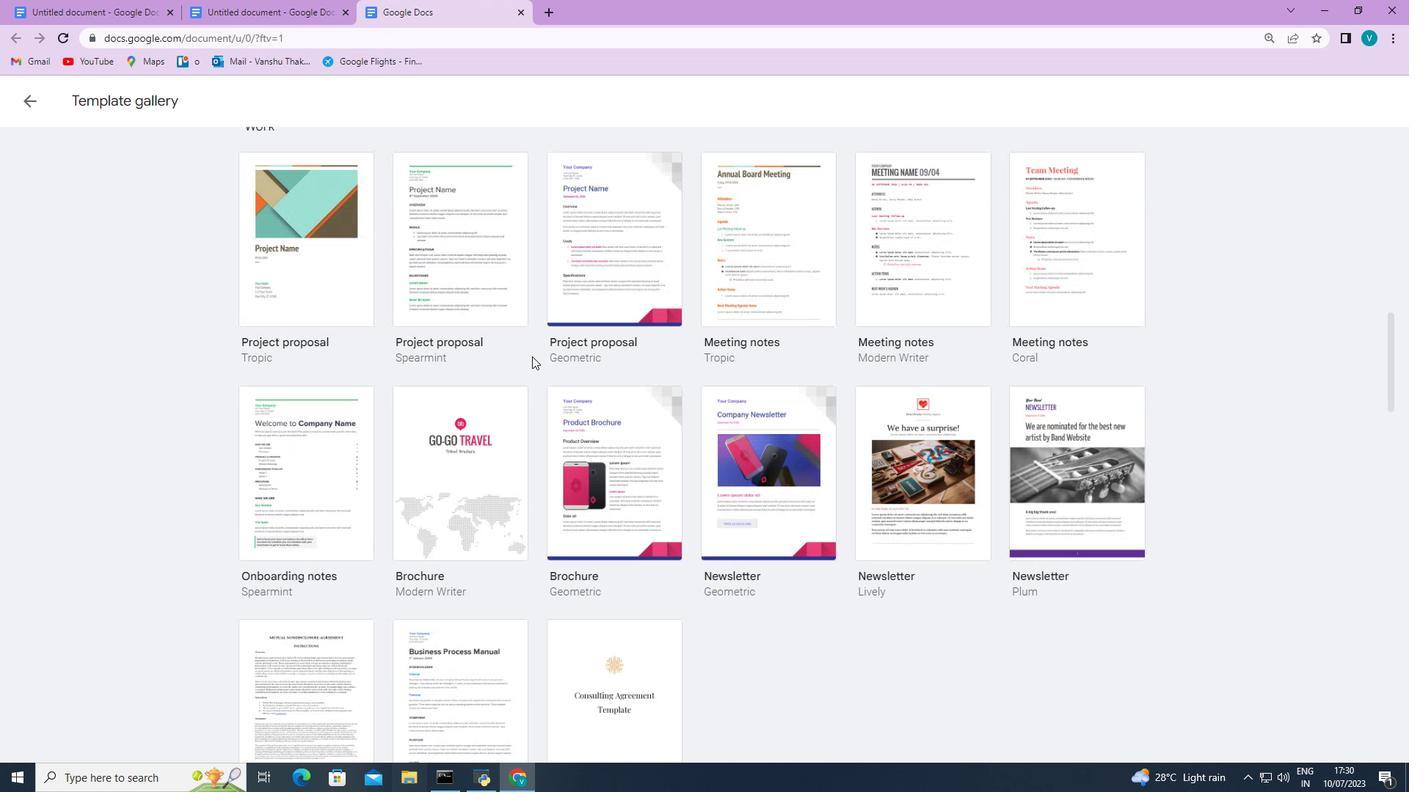 
Action: Mouse scrolled (532, 356) with delta (0, 0)
Screenshot: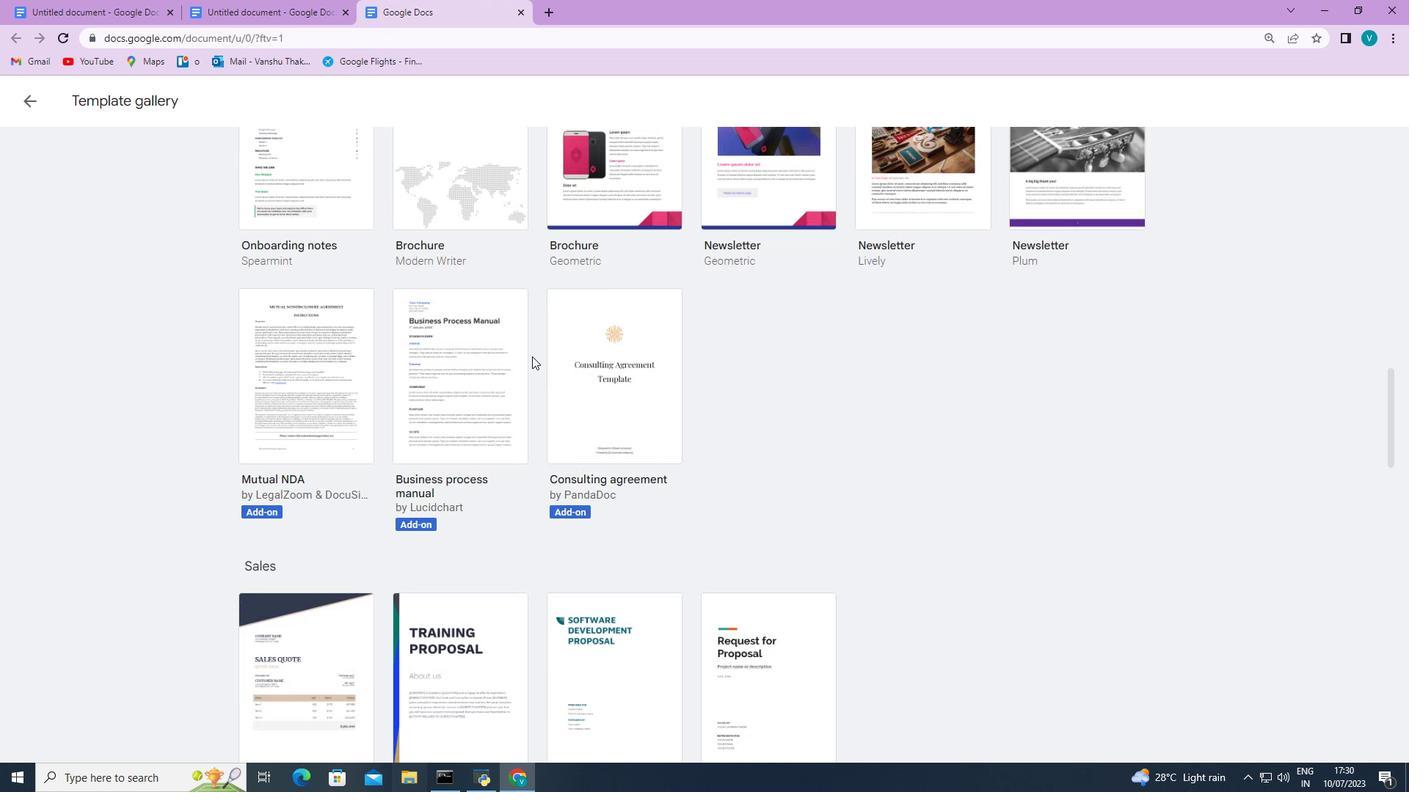 
Action: Mouse scrolled (532, 356) with delta (0, 0)
Screenshot: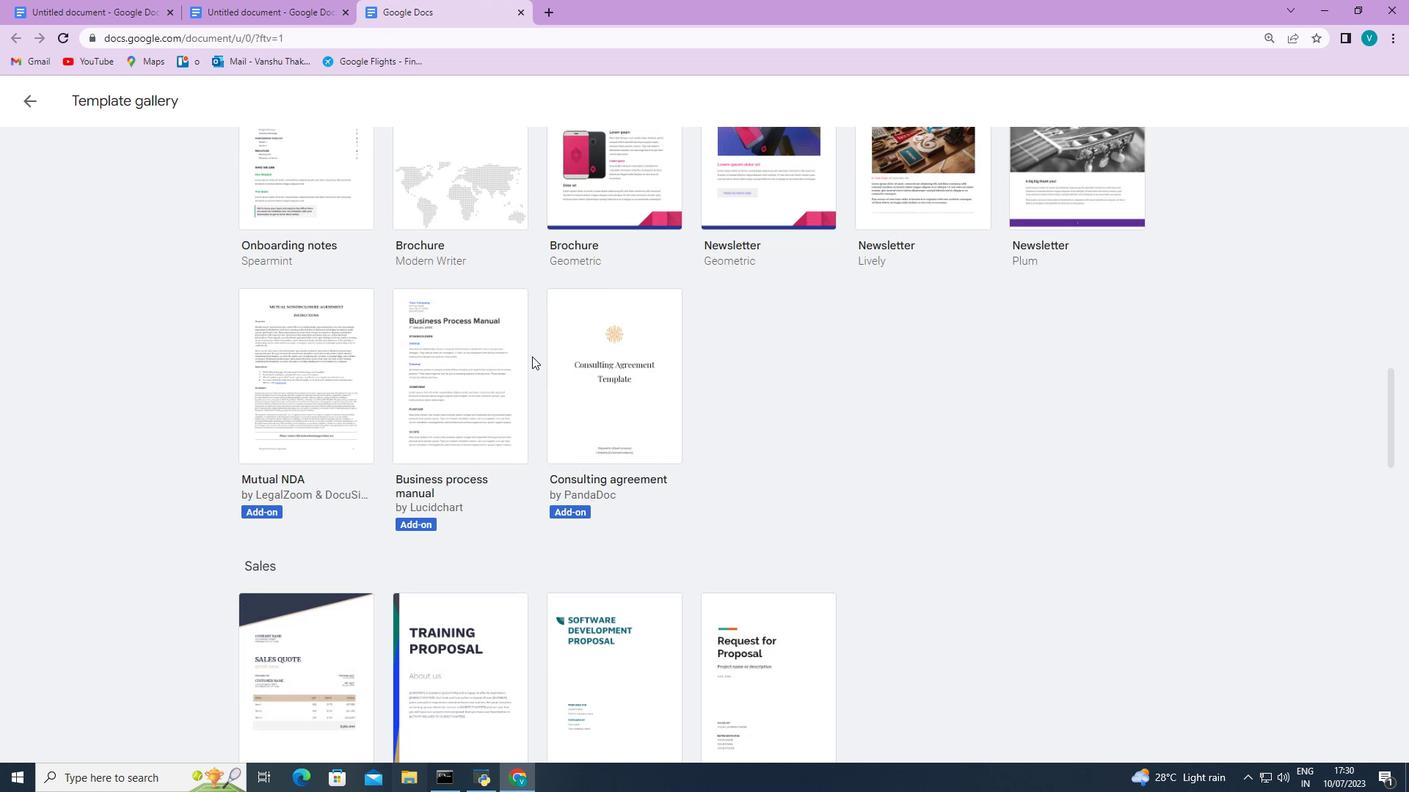 
Action: Mouse scrolled (532, 356) with delta (0, 0)
Screenshot: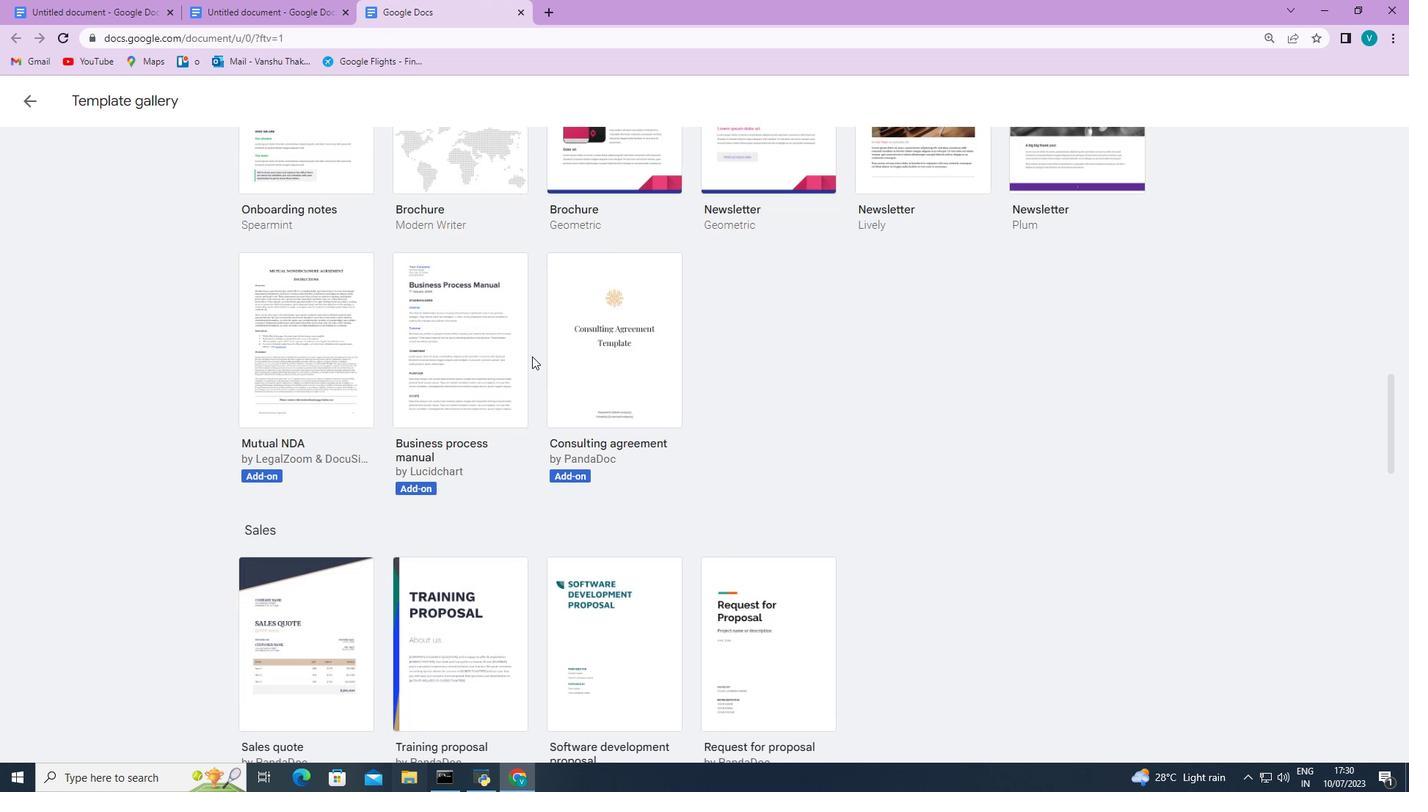 
Action: Mouse scrolled (532, 356) with delta (0, 0)
Screenshot: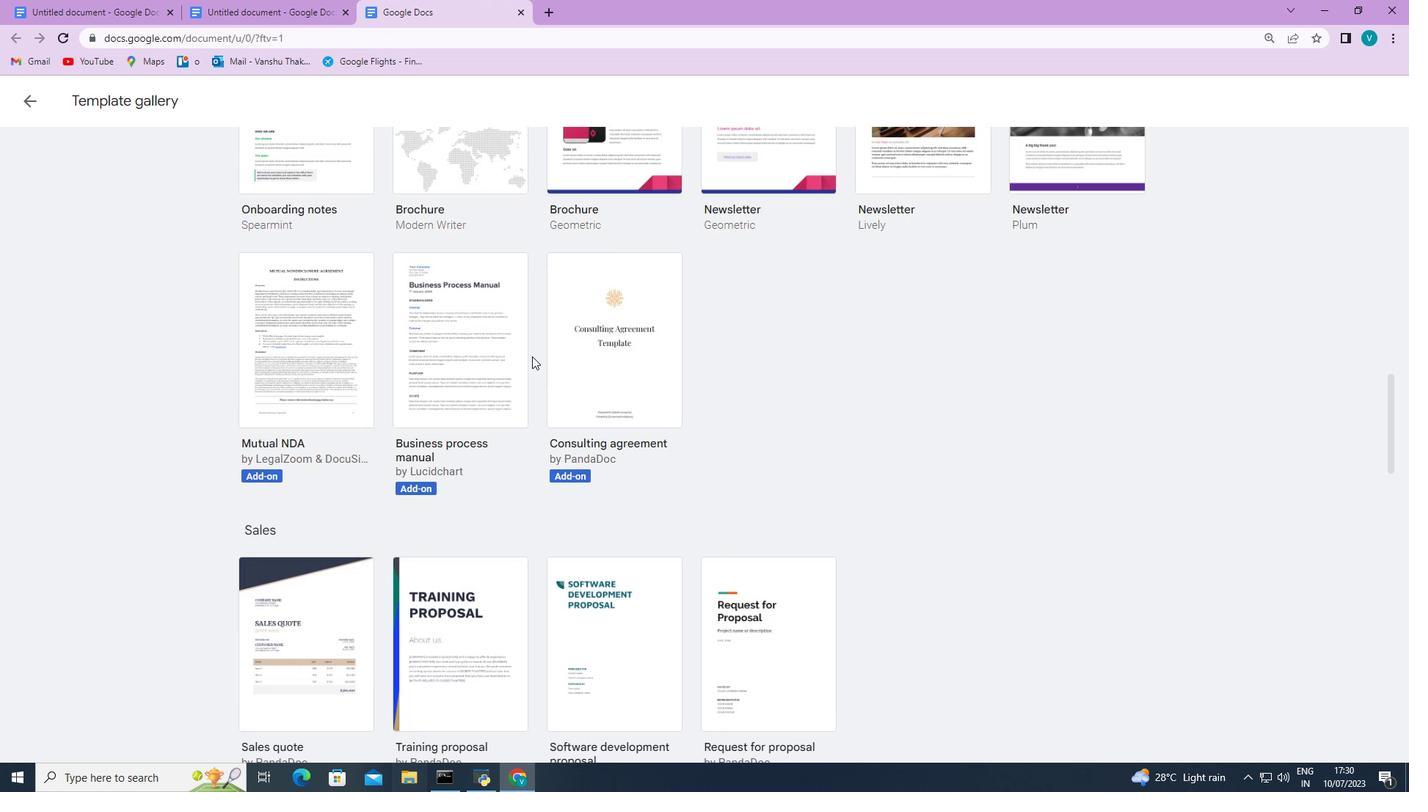 
Action: Mouse scrolled (532, 356) with delta (0, 0)
Screenshot: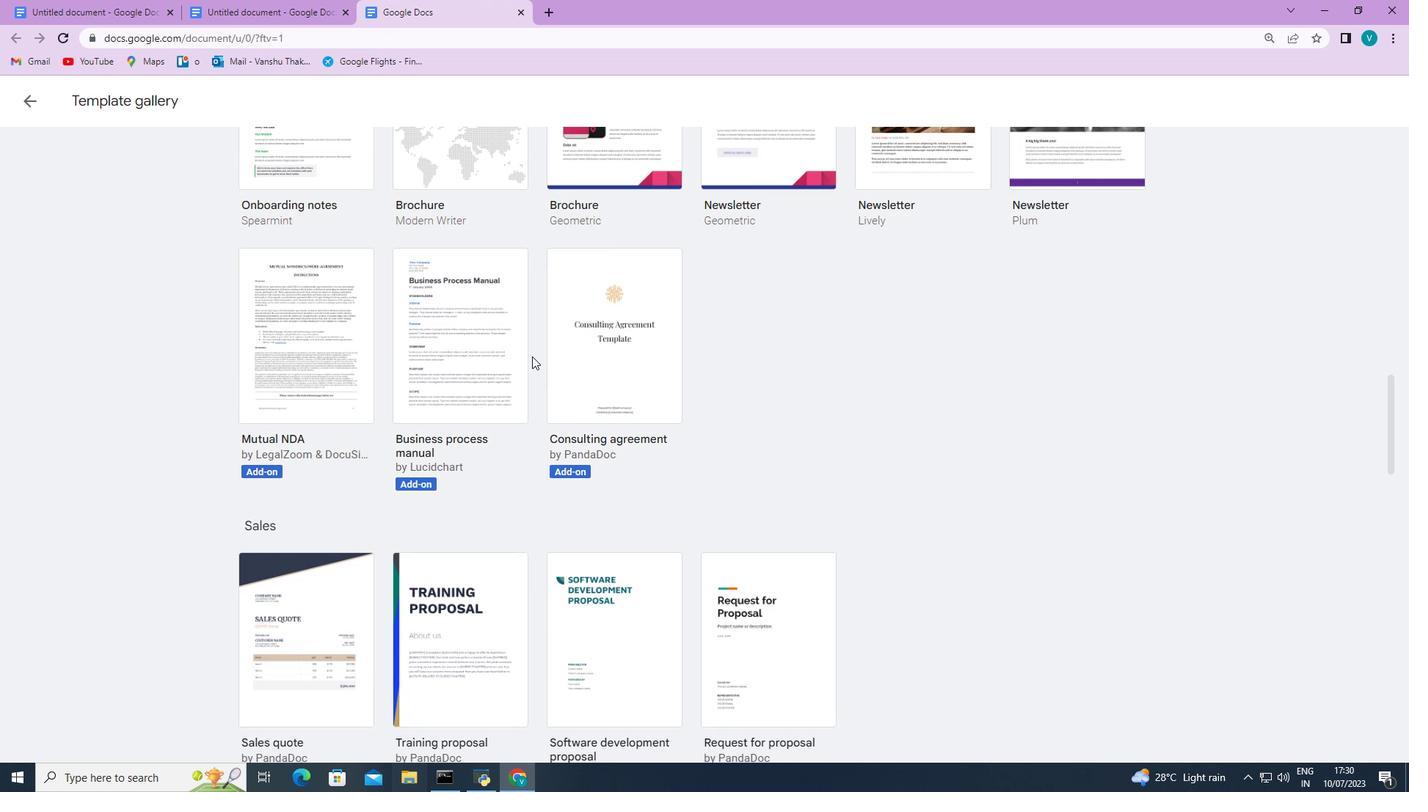 
Action: Mouse scrolled (532, 356) with delta (0, 0)
Screenshot: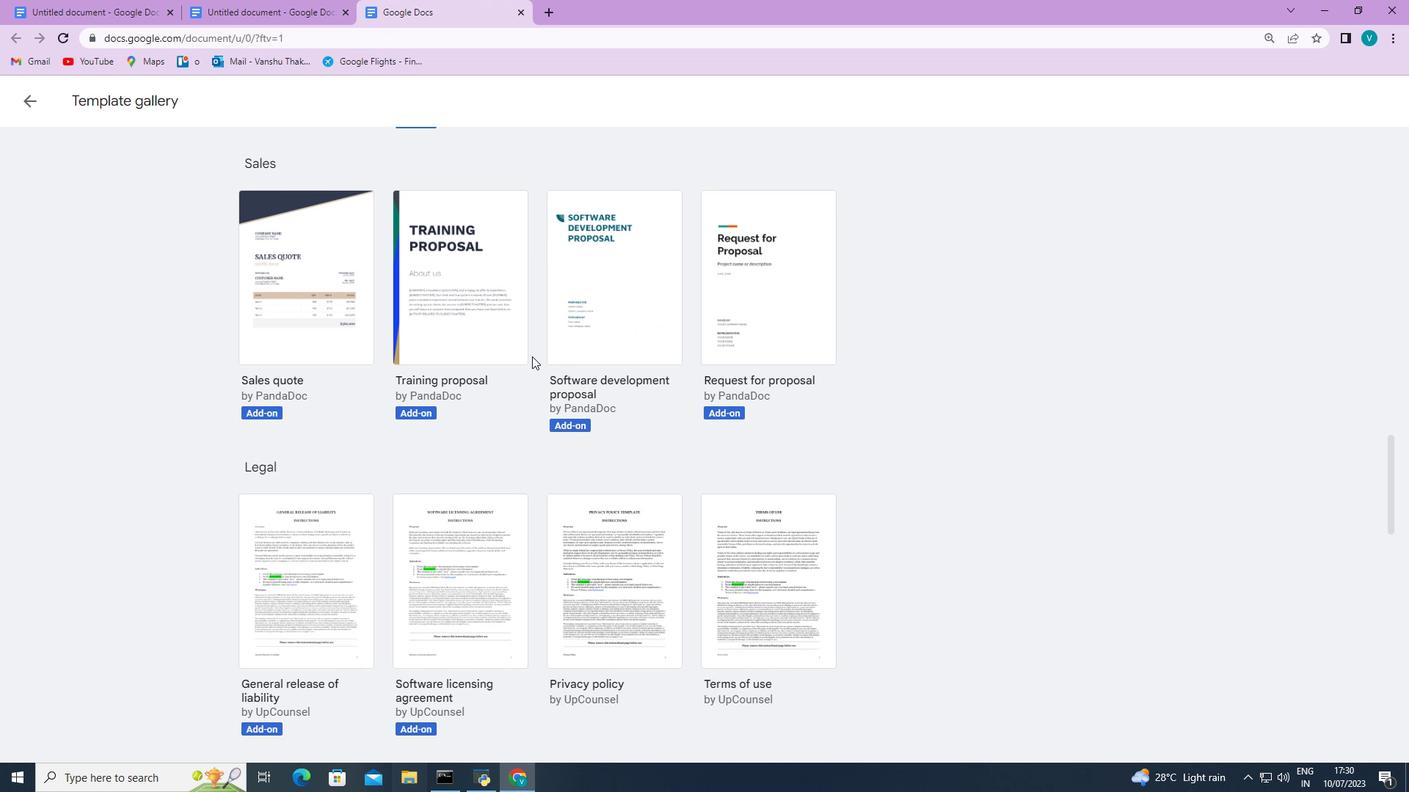 
Action: Mouse scrolled (532, 356) with delta (0, 0)
Screenshot: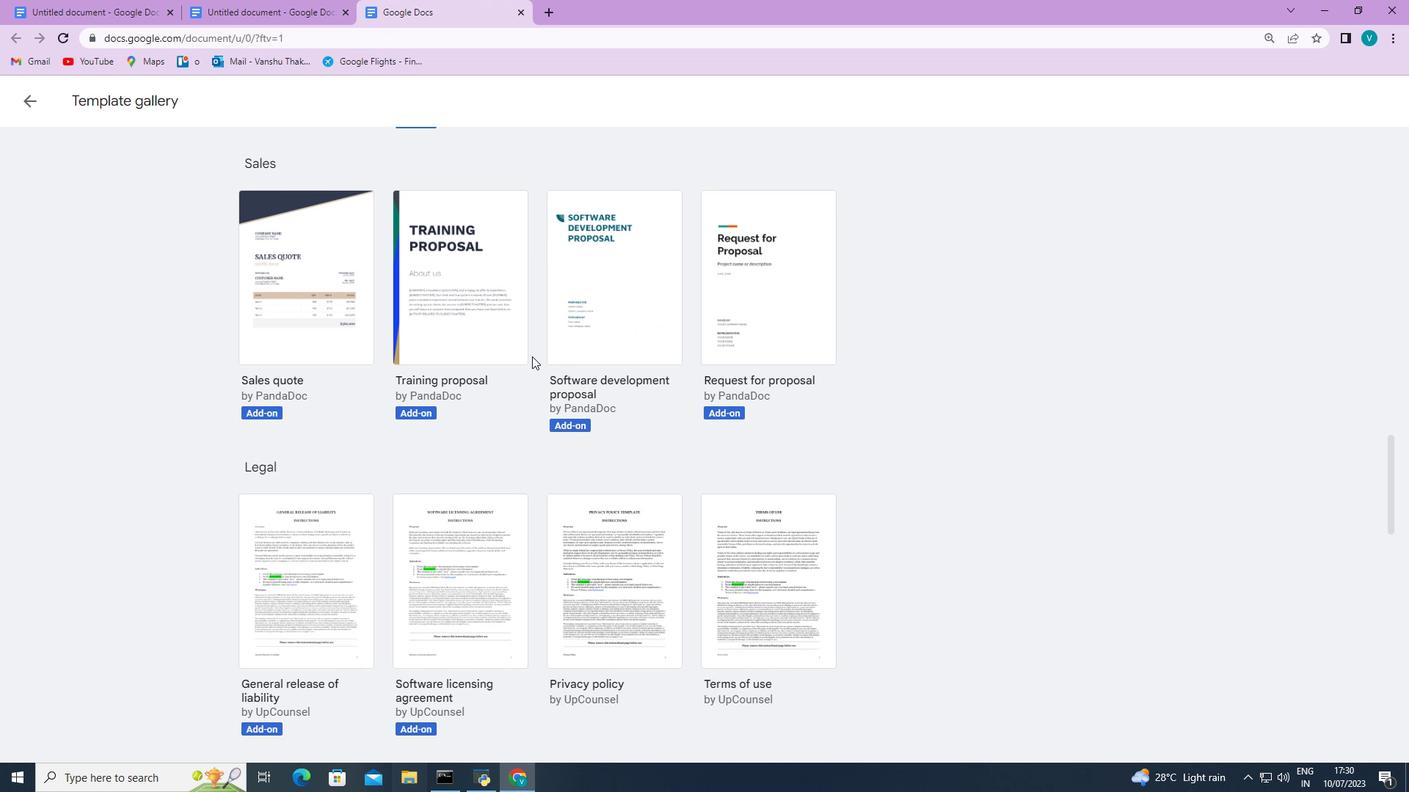 
Action: Mouse scrolled (532, 356) with delta (0, 0)
Screenshot: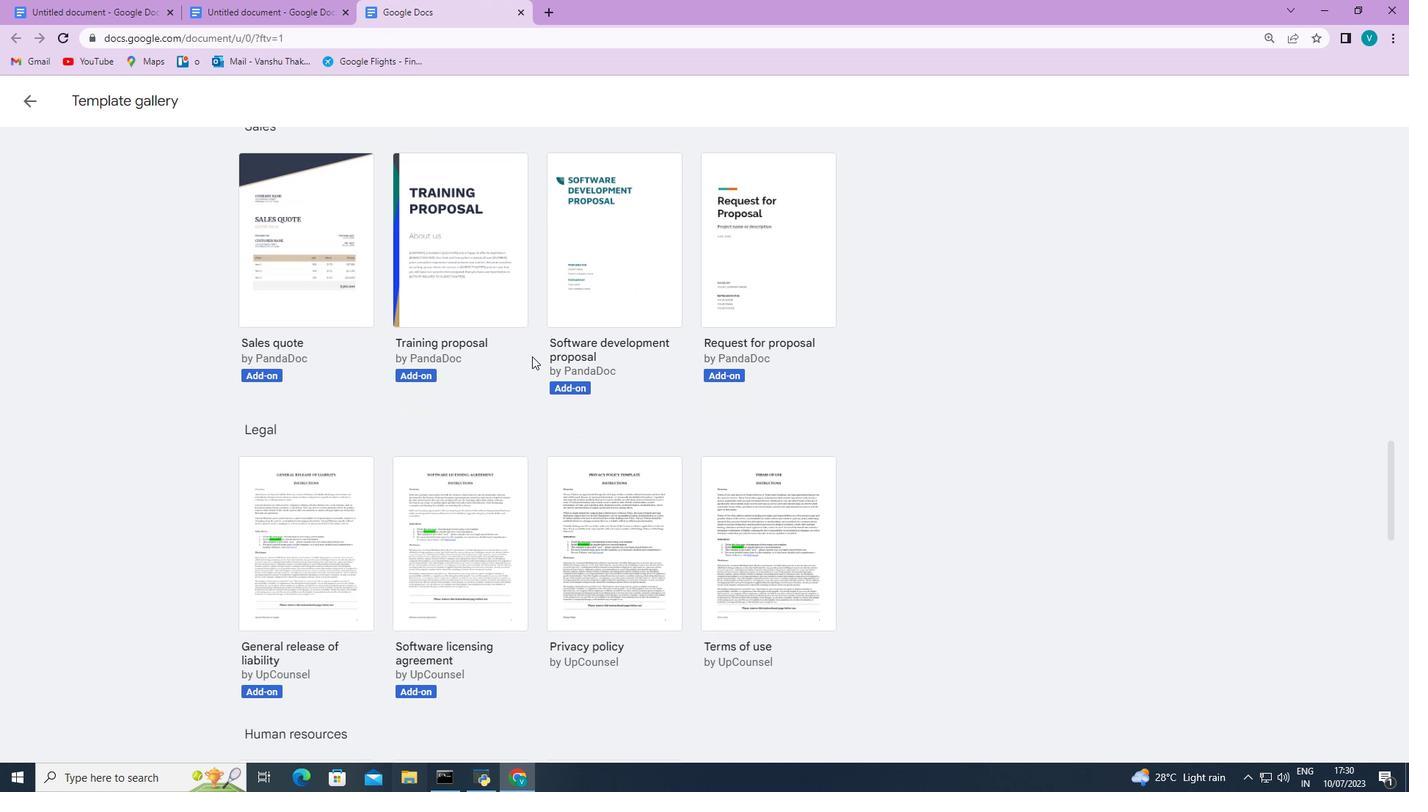 
Action: Mouse scrolled (532, 356) with delta (0, 0)
Screenshot: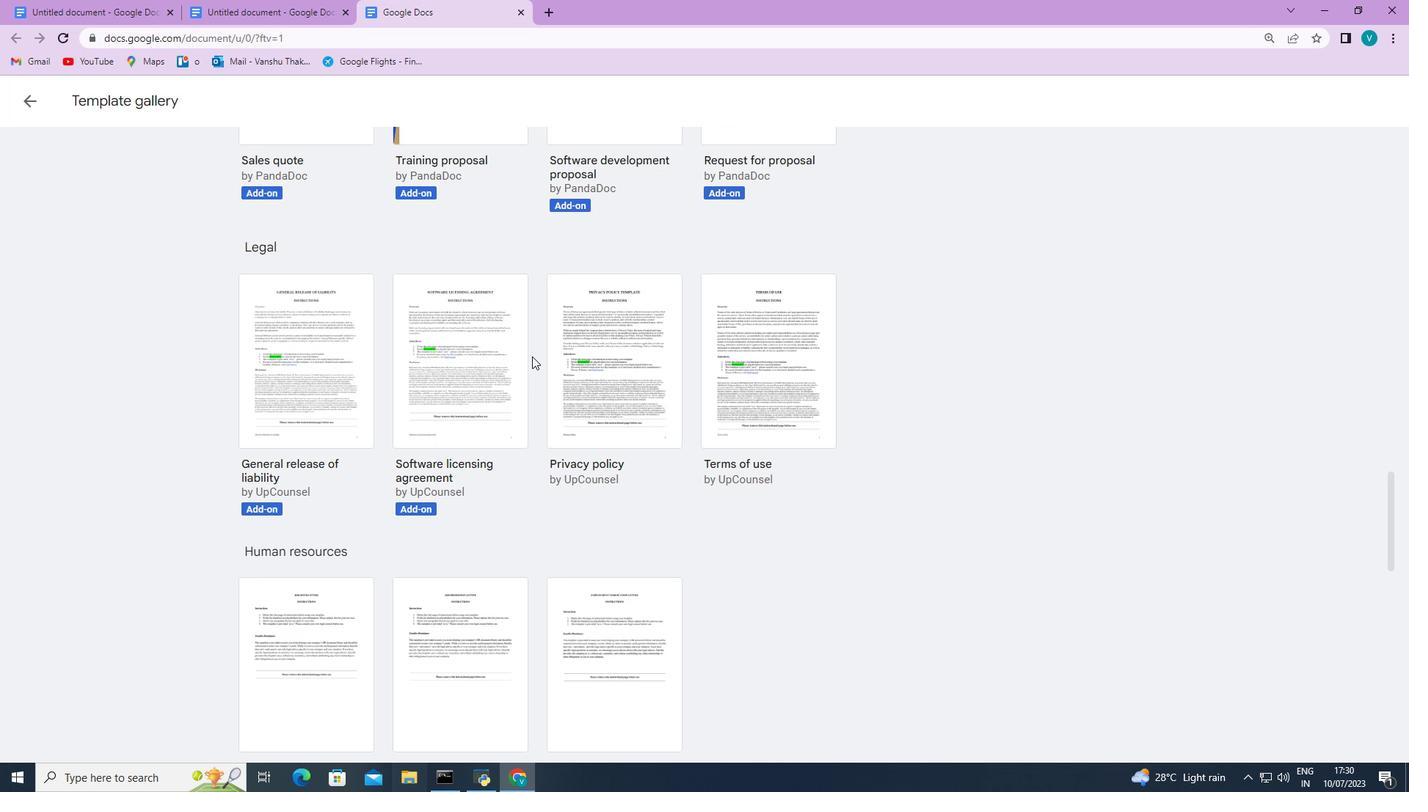 
Action: Mouse scrolled (532, 356) with delta (0, 0)
Screenshot: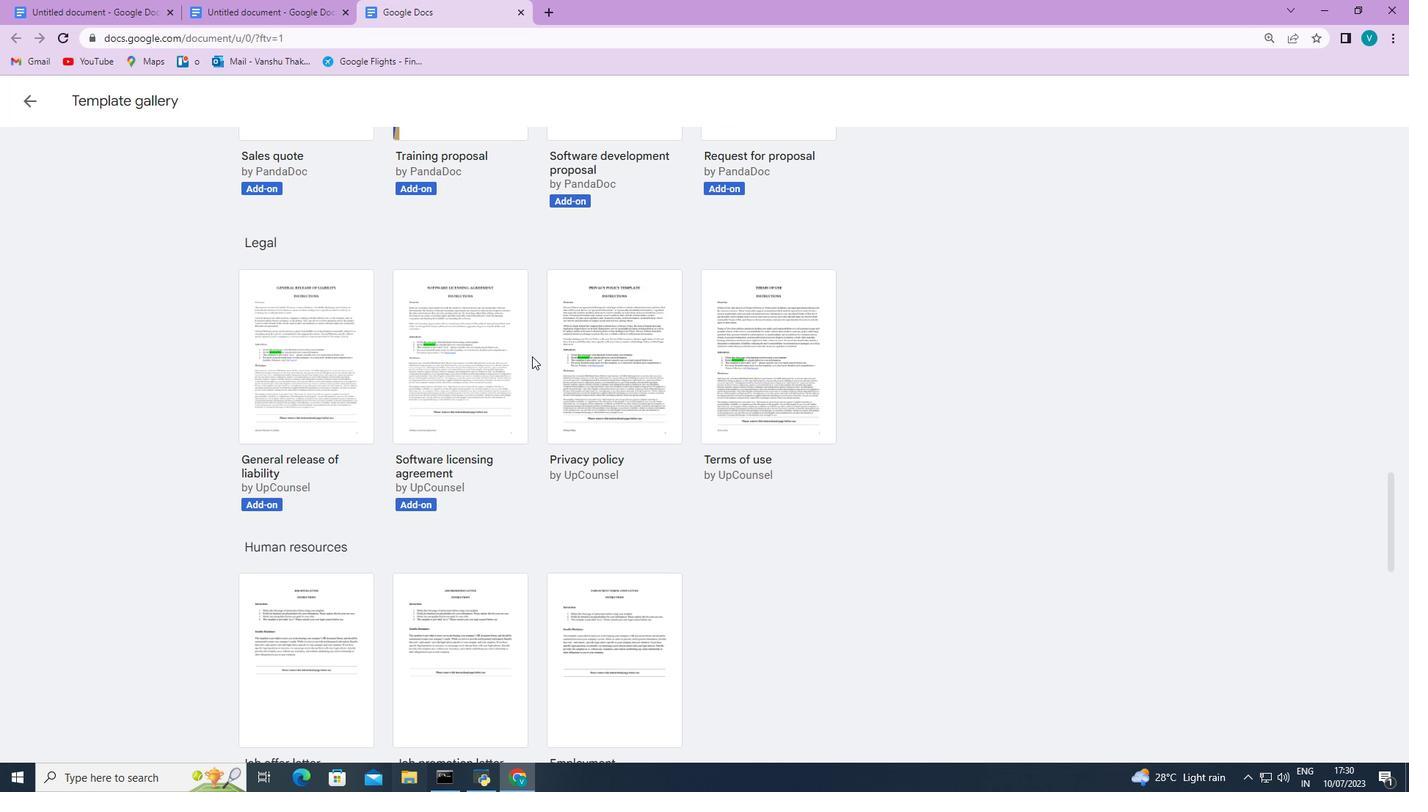 
Action: Mouse scrolled (532, 356) with delta (0, 0)
Screenshot: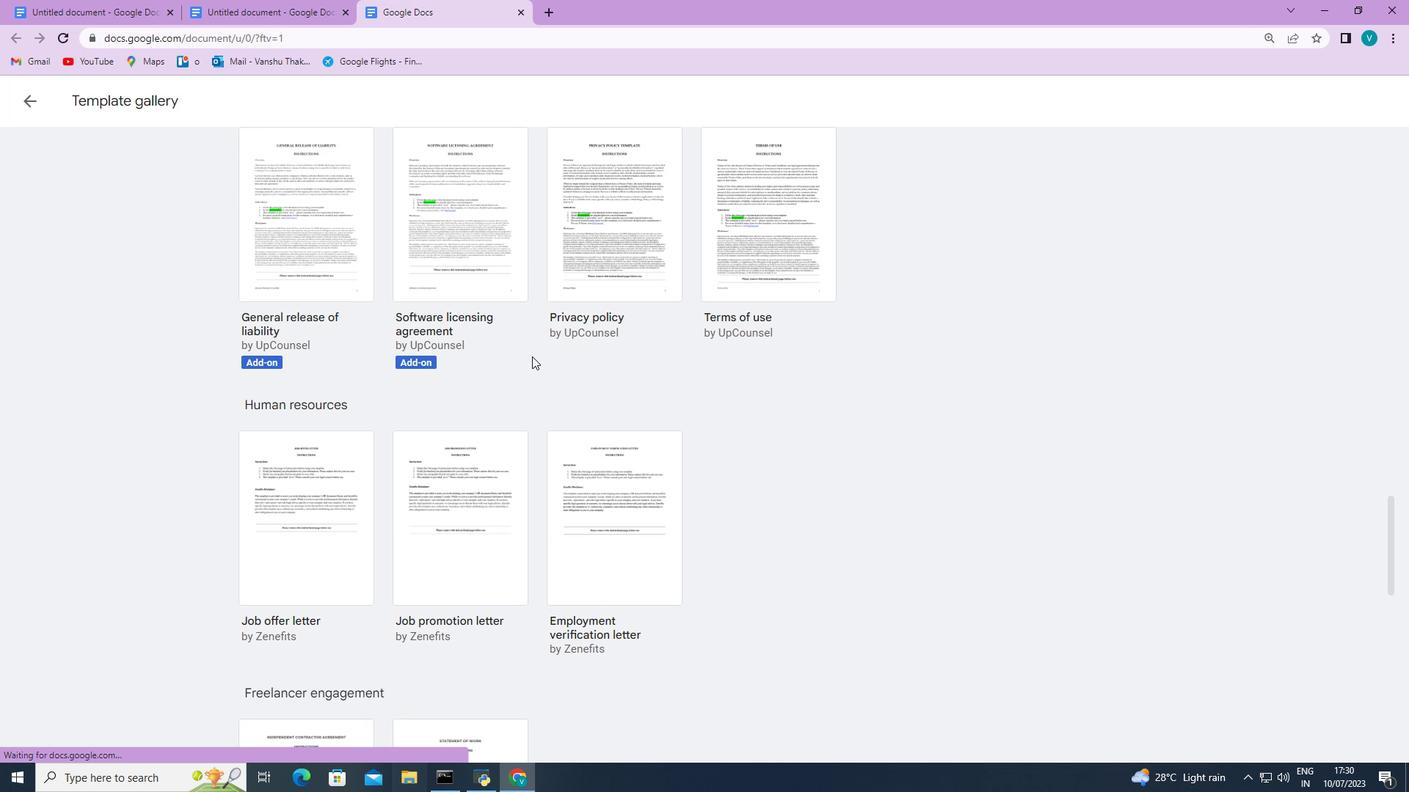 
Action: Mouse scrolled (532, 356) with delta (0, 0)
Screenshot: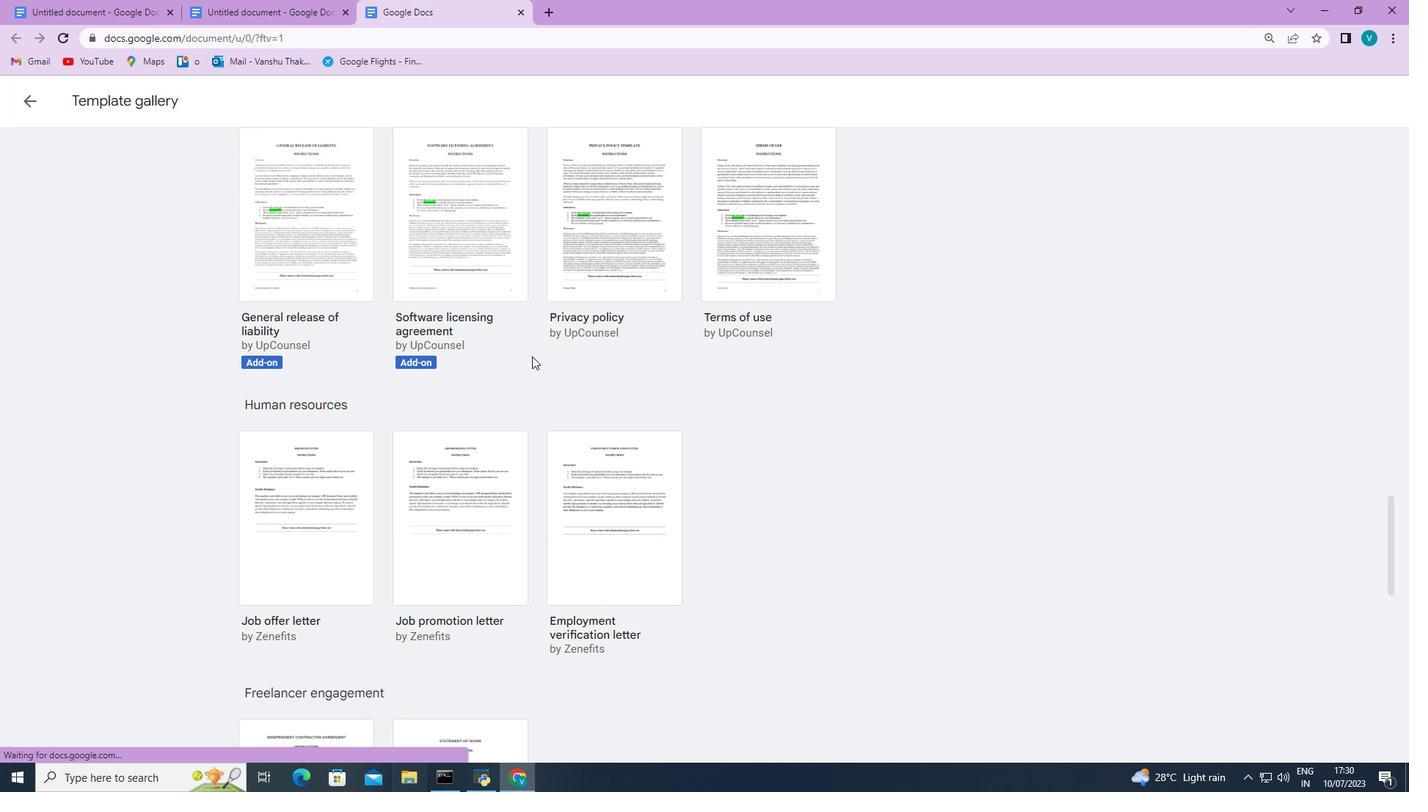 
Action: Mouse scrolled (532, 356) with delta (0, 0)
Screenshot: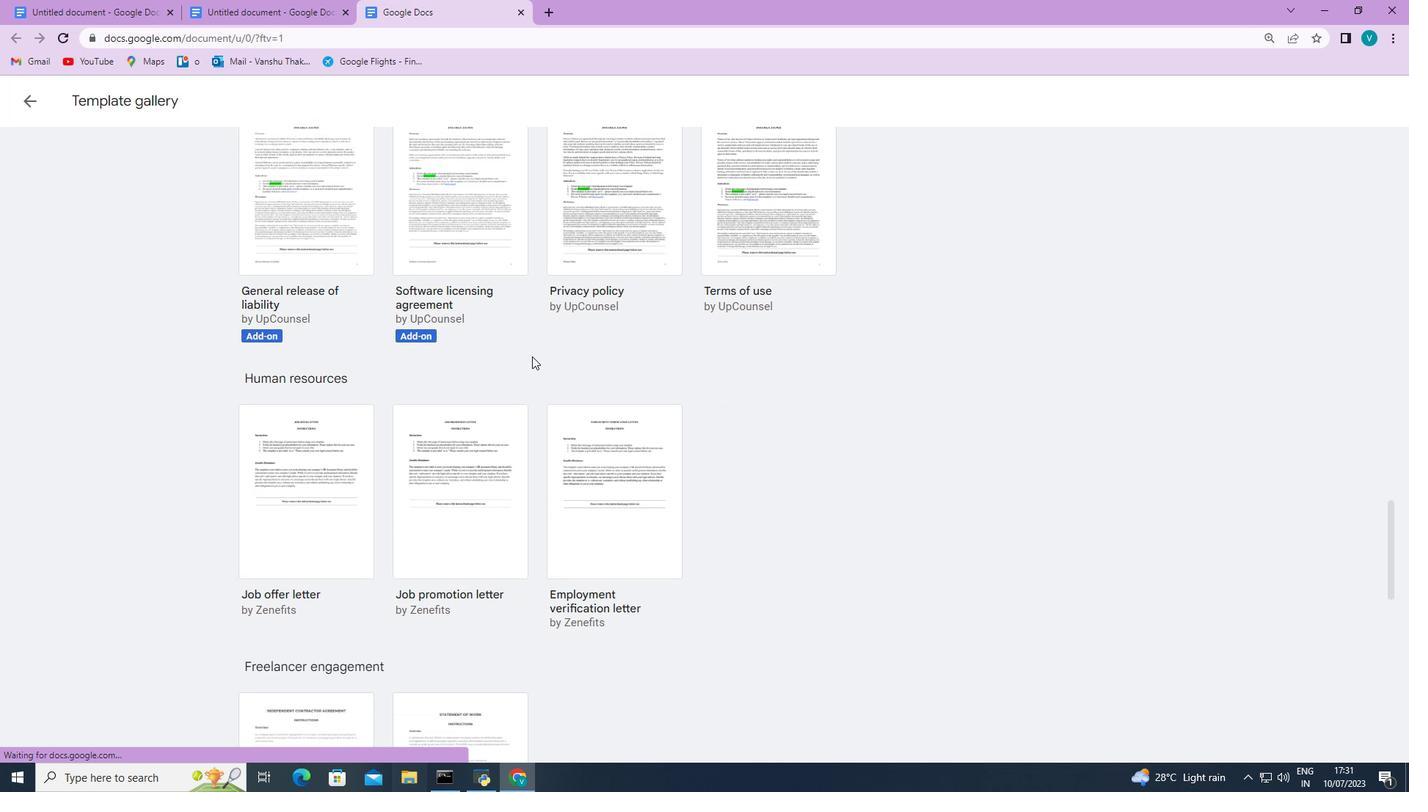 
Action: Mouse scrolled (532, 356) with delta (0, 0)
Screenshot: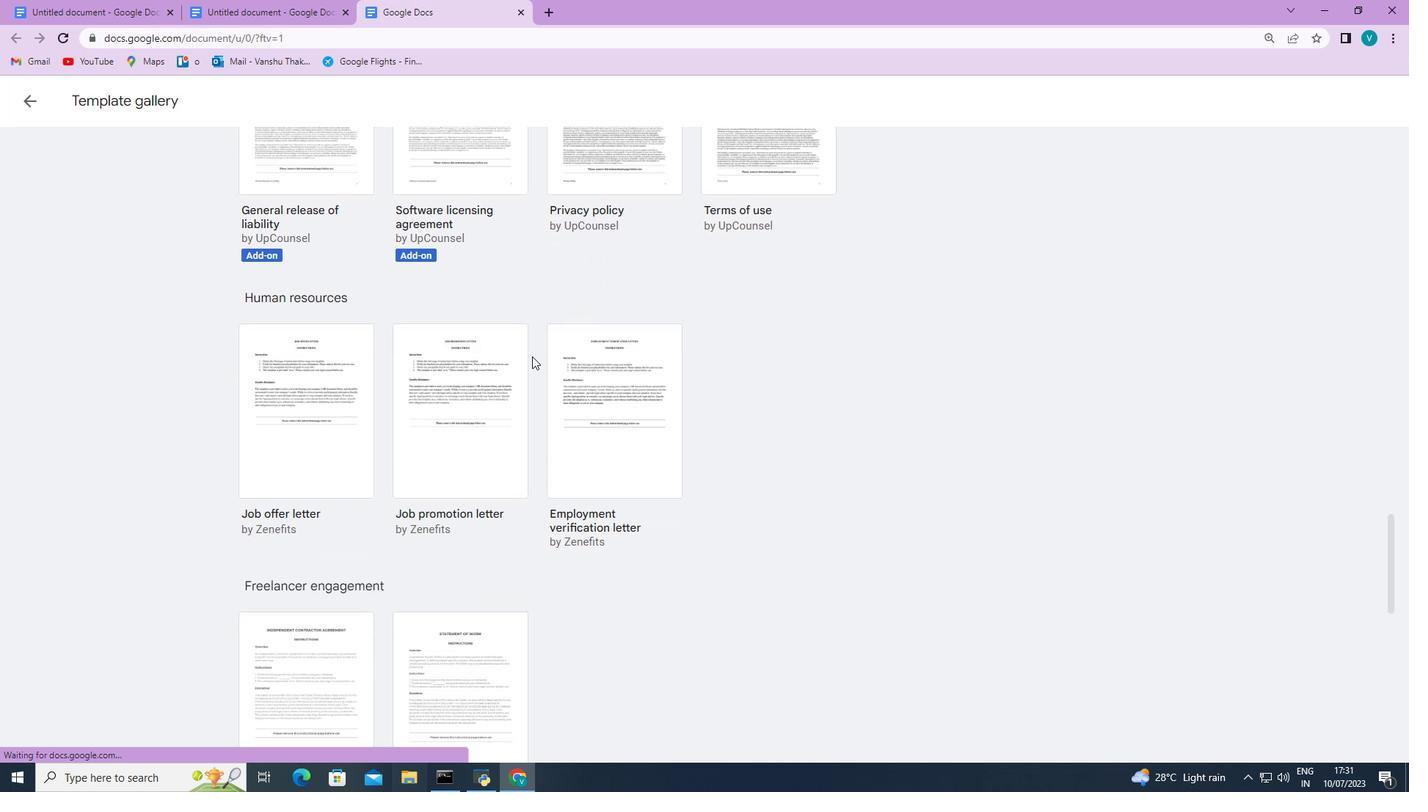 
Action: Mouse moved to (337, 488)
Screenshot: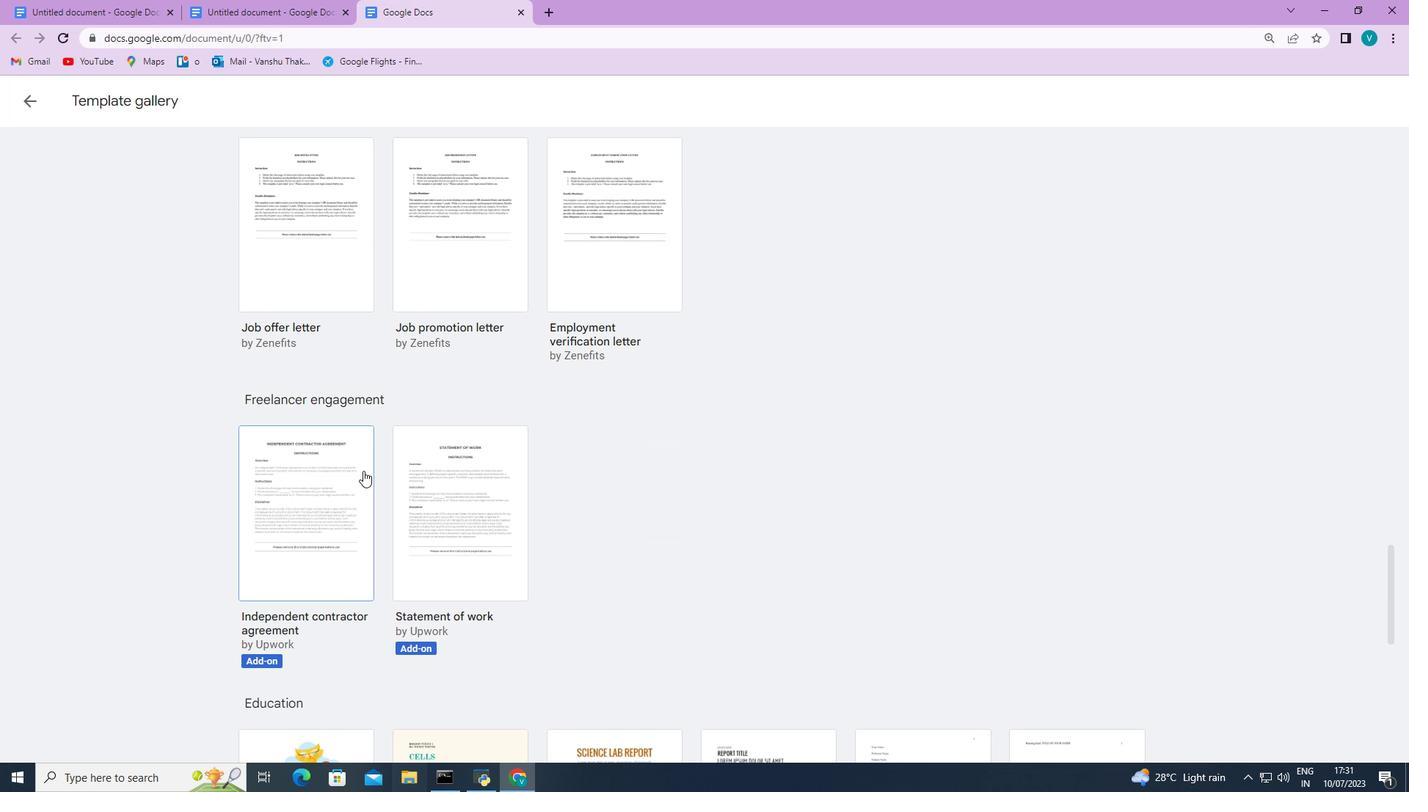 
Action: Mouse pressed left at (337, 488)
Screenshot: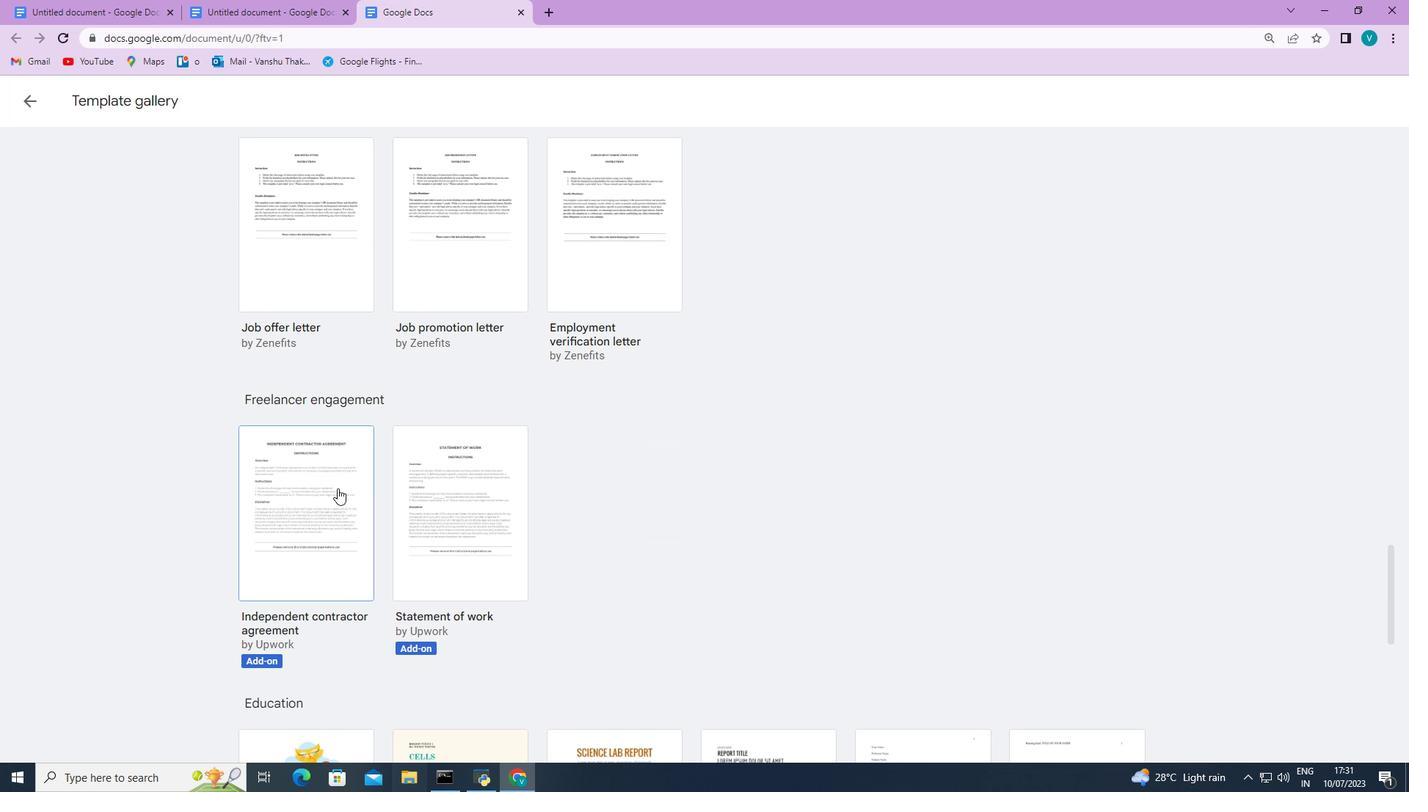 
